 Task: Create a sub task Gather and Analyse Requirements for the task  Develop a new online tool for employee onboarding in the project AppWave , assign it to team member softage.1@softage.net and update the status of the sub task to  On Track  , set the priority of the sub task to Low
Action: Mouse moved to (49, 306)
Screenshot: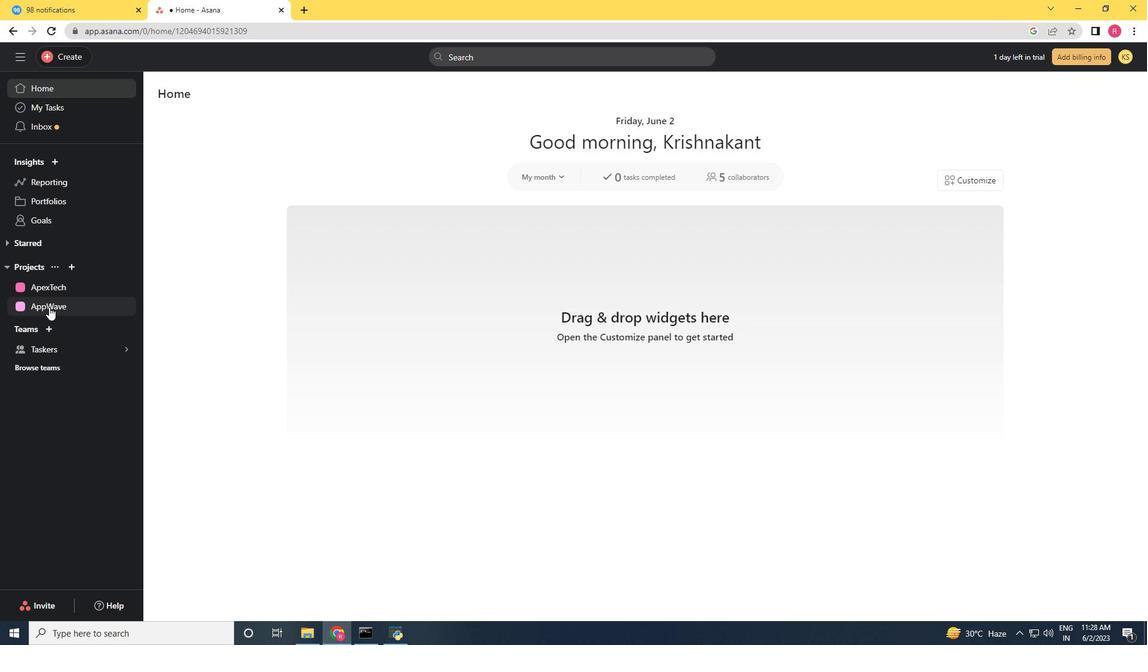 
Action: Mouse pressed left at (49, 306)
Screenshot: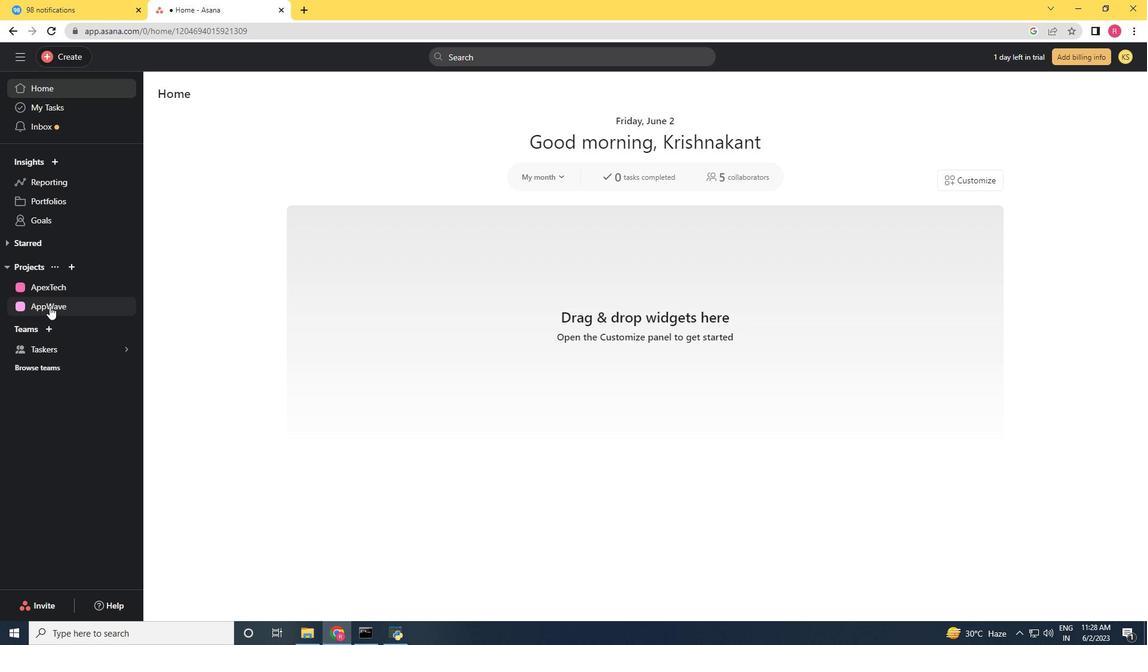 
Action: Mouse moved to (315, 417)
Screenshot: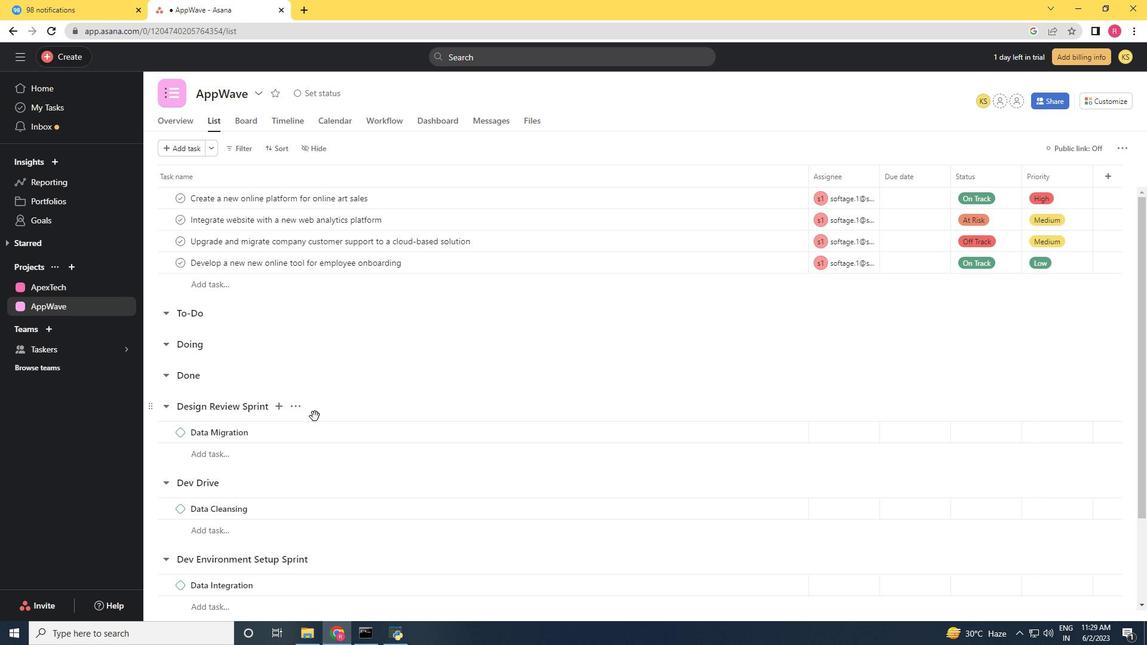 
Action: Mouse scrolled (315, 416) with delta (0, 0)
Screenshot: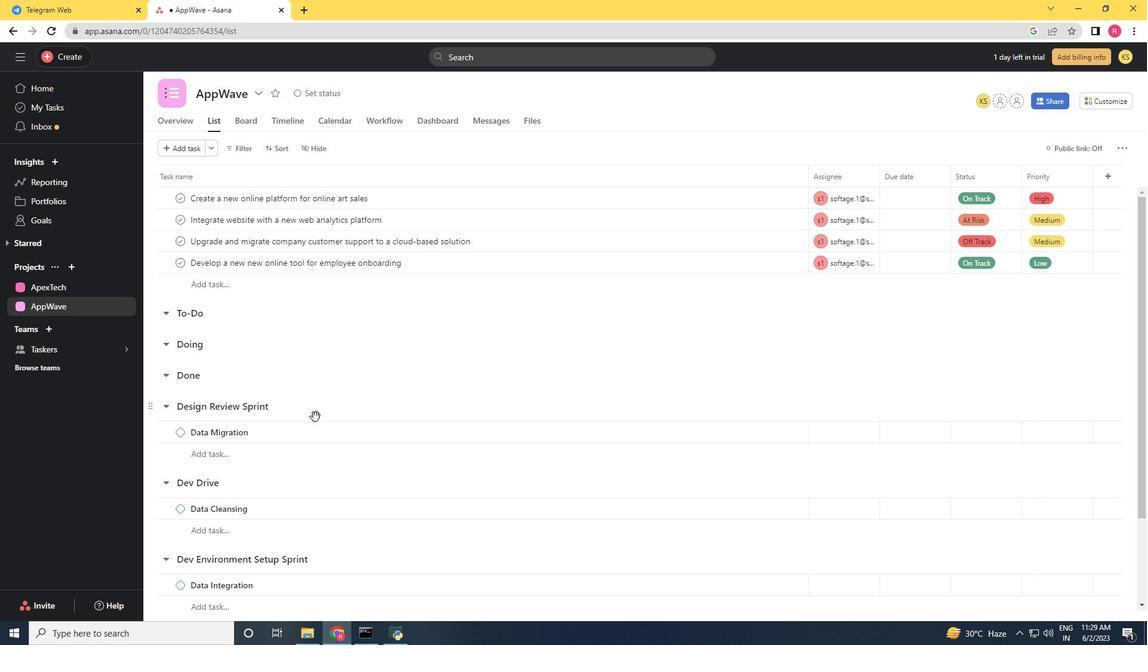 
Action: Mouse moved to (316, 417)
Screenshot: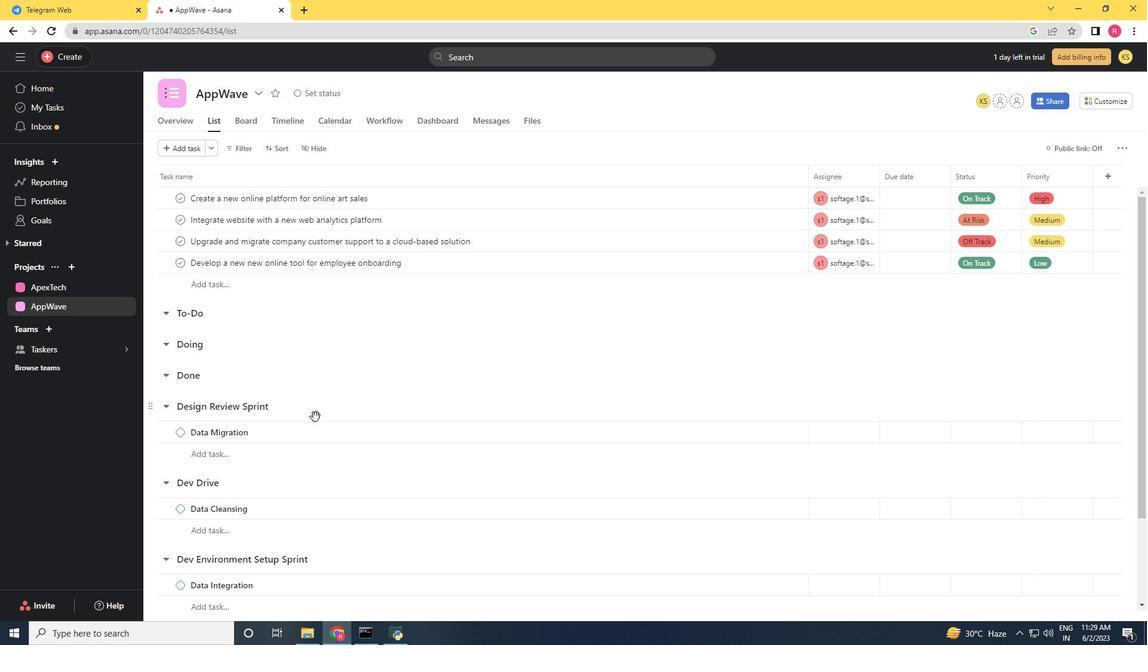 
Action: Mouse scrolled (316, 417) with delta (0, 0)
Screenshot: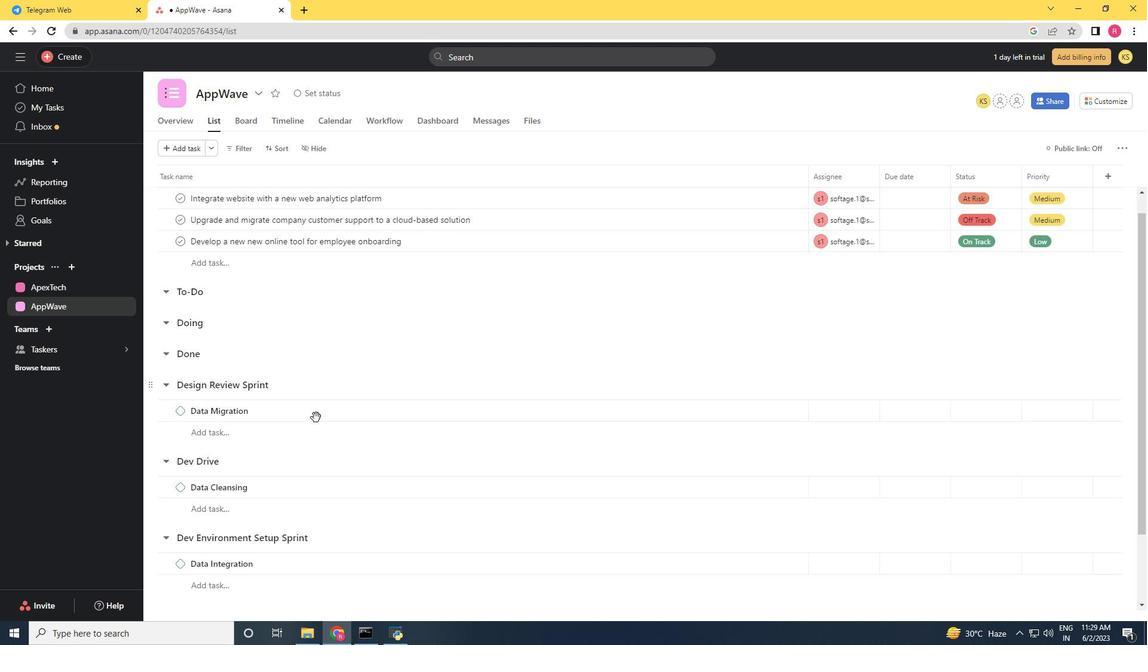 
Action: Mouse scrolled (316, 418) with delta (0, 0)
Screenshot: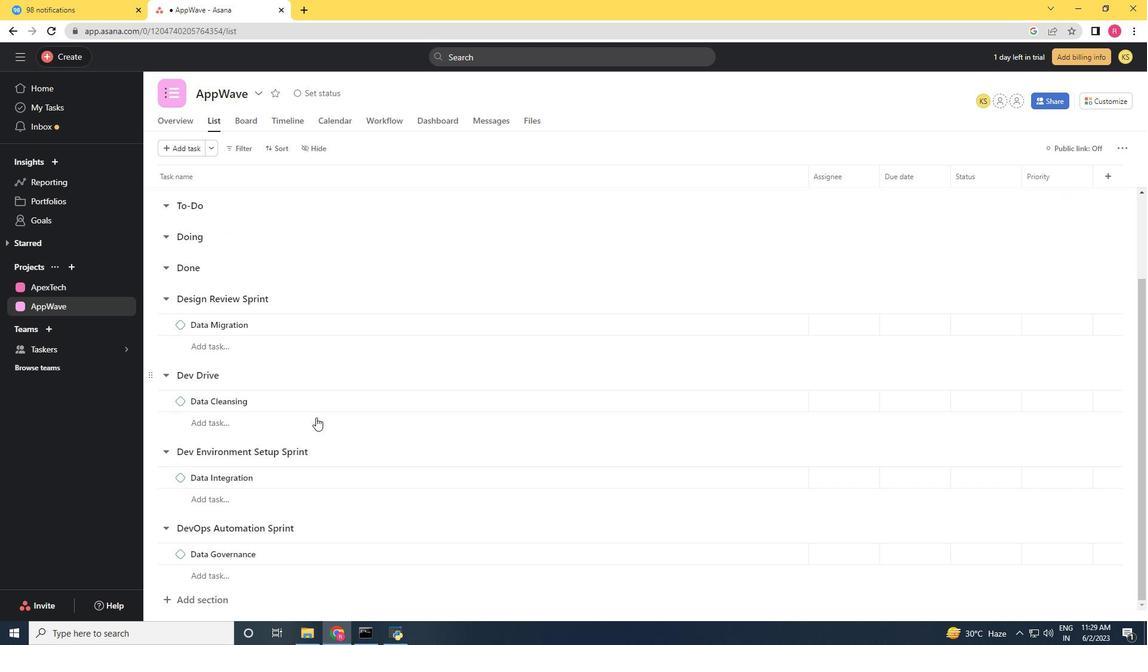 
Action: Mouse scrolled (316, 418) with delta (0, 0)
Screenshot: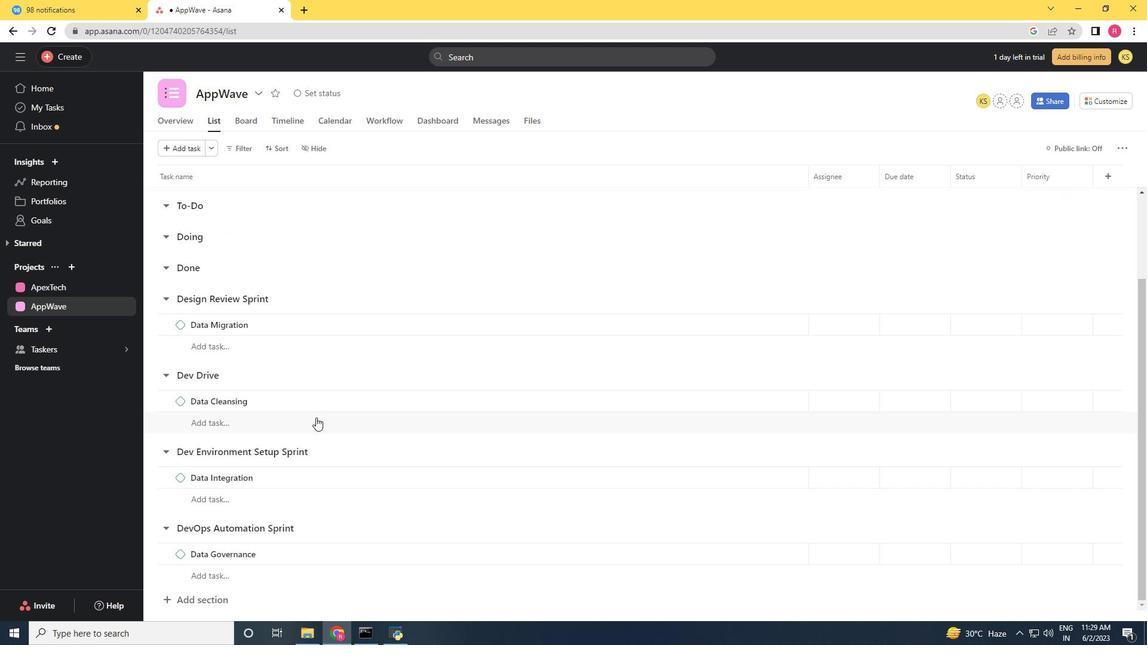 
Action: Mouse scrolled (316, 418) with delta (0, 0)
Screenshot: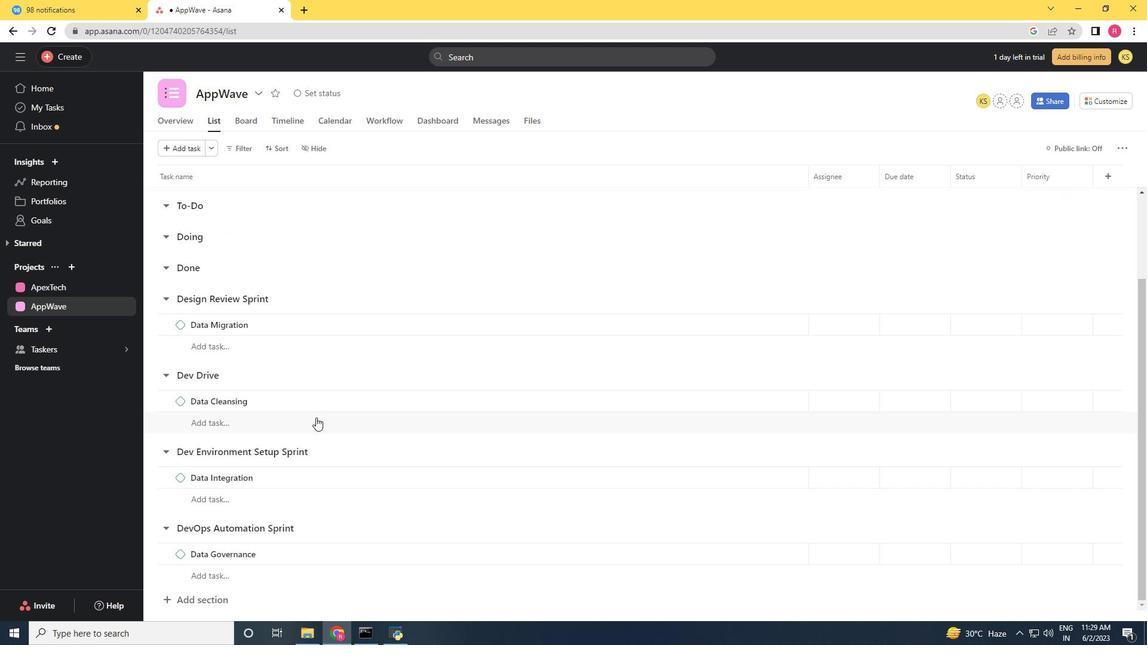 
Action: Mouse scrolled (316, 418) with delta (0, 0)
Screenshot: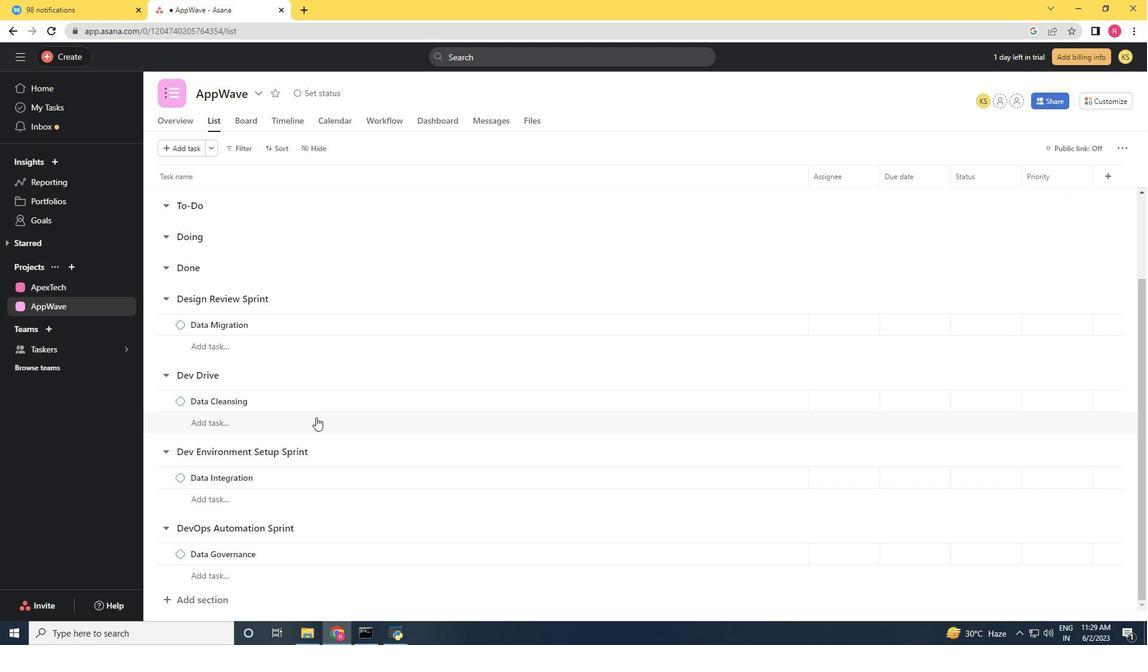 
Action: Mouse moved to (553, 266)
Screenshot: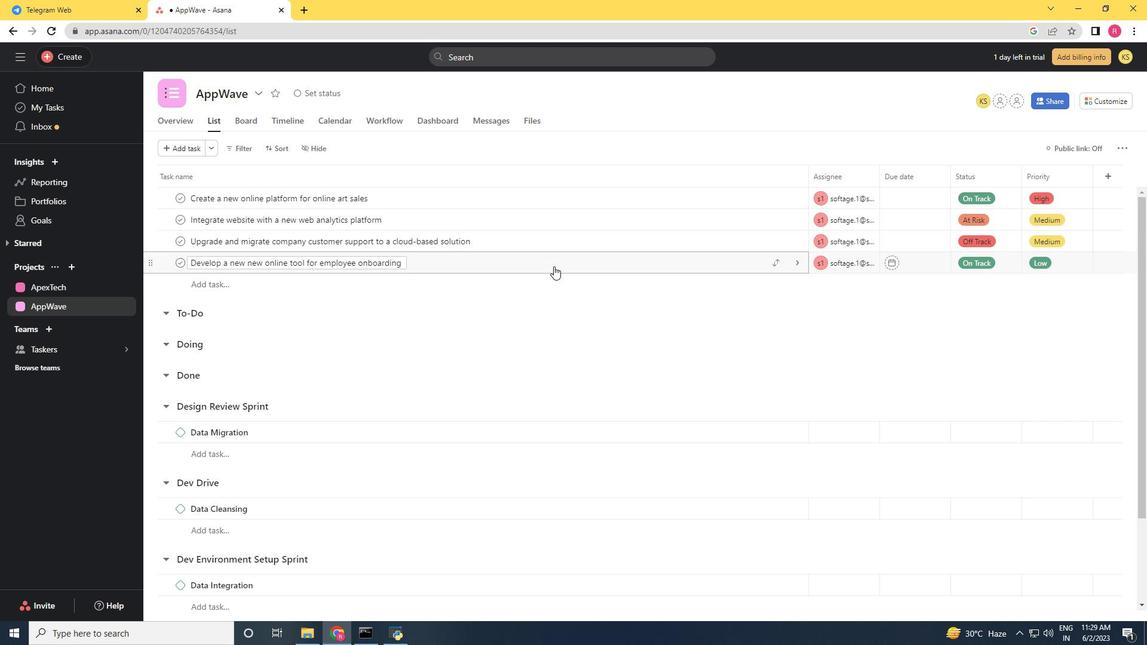 
Action: Mouse pressed left at (553, 266)
Screenshot: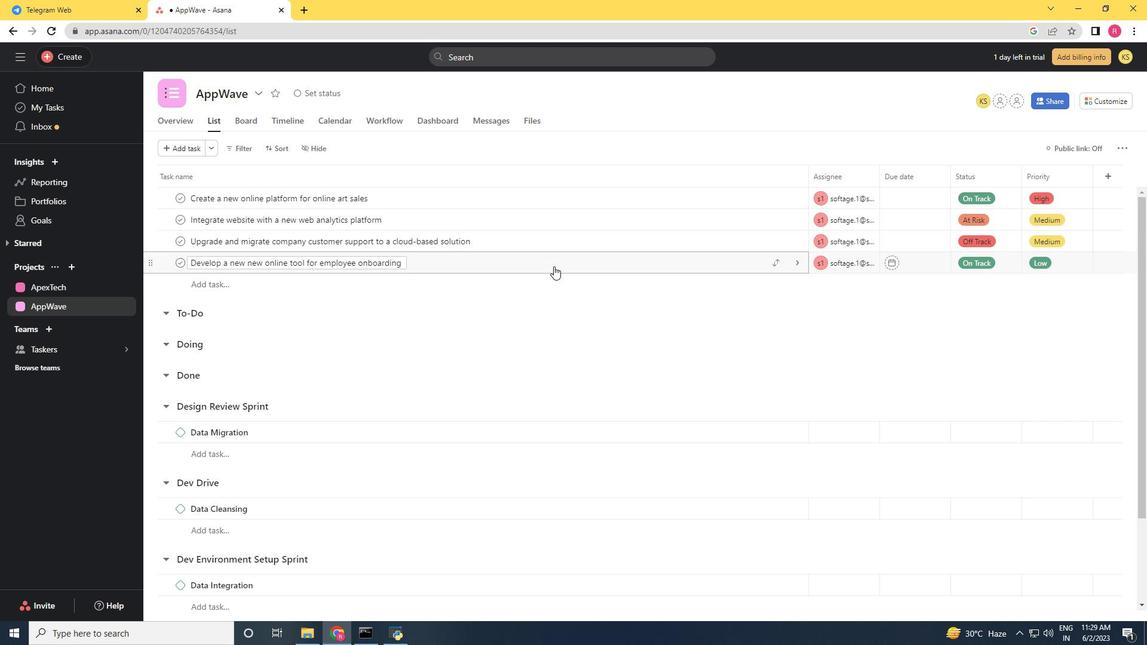 
Action: Mouse moved to (840, 370)
Screenshot: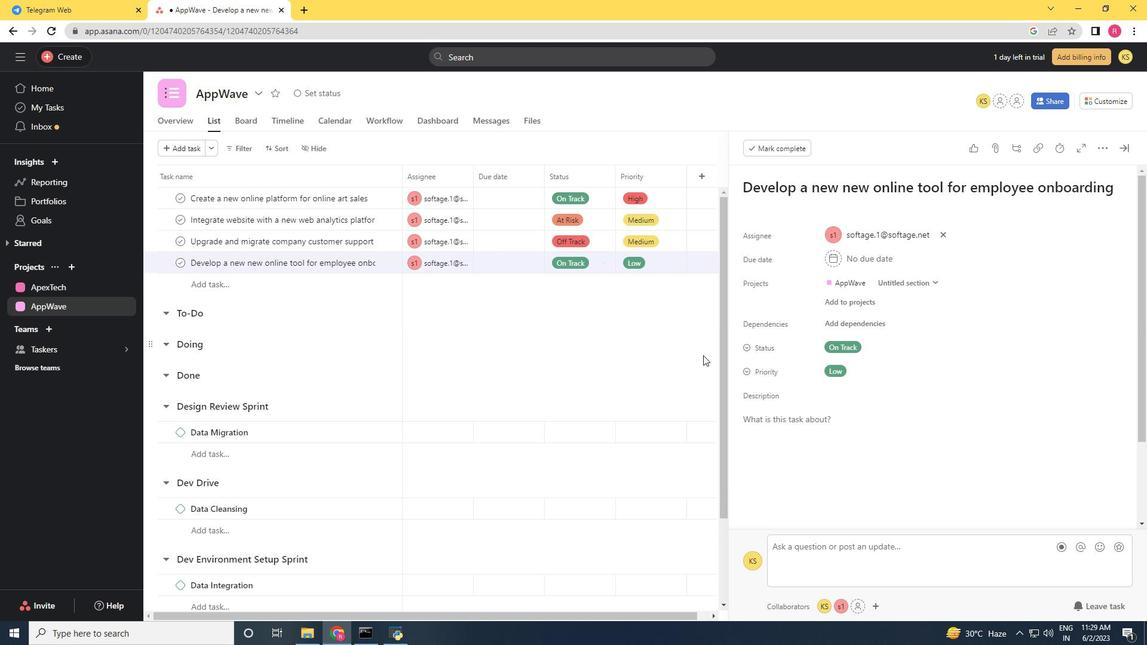 
Action: Mouse scrolled (840, 369) with delta (0, 0)
Screenshot: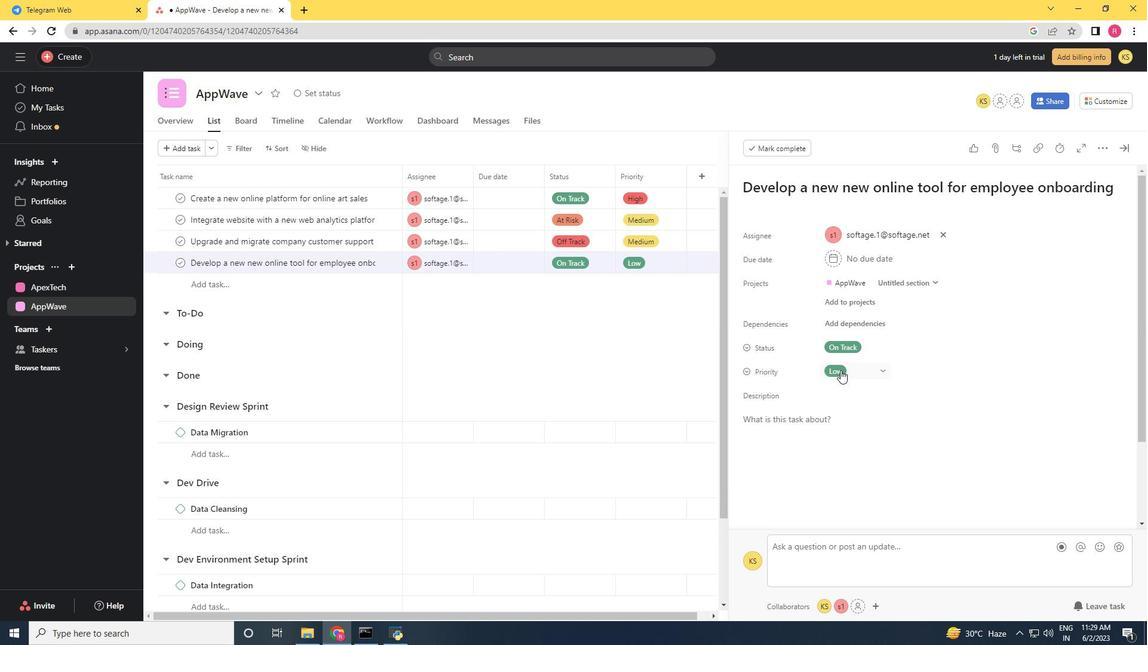 
Action: Mouse moved to (840, 370)
Screenshot: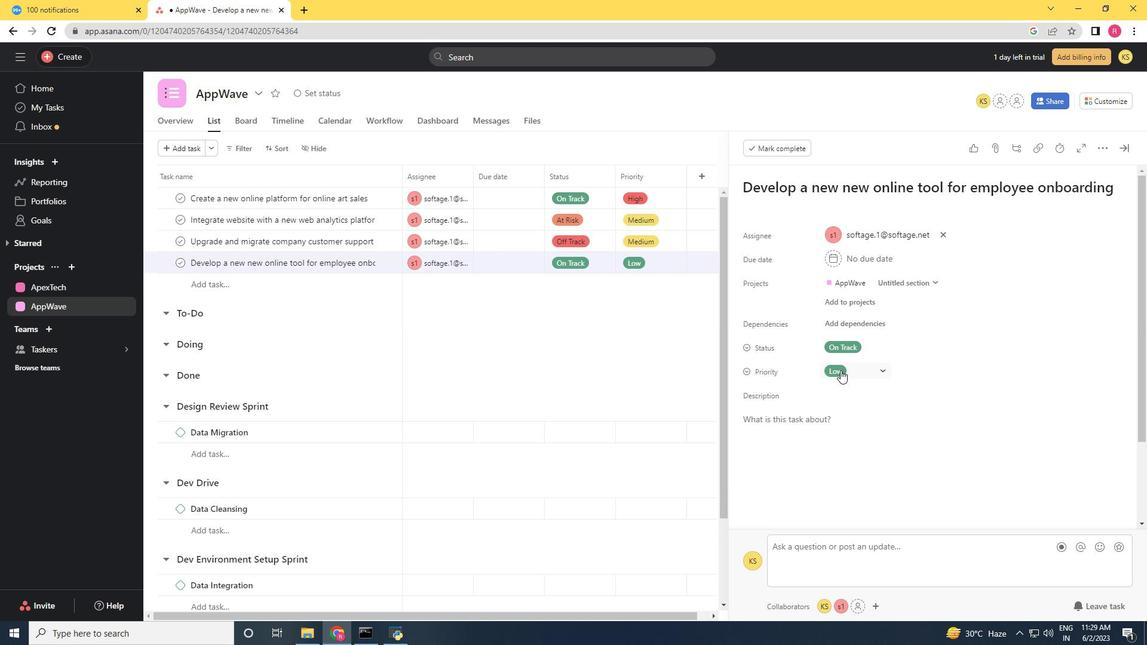 
Action: Mouse scrolled (840, 369) with delta (0, 0)
Screenshot: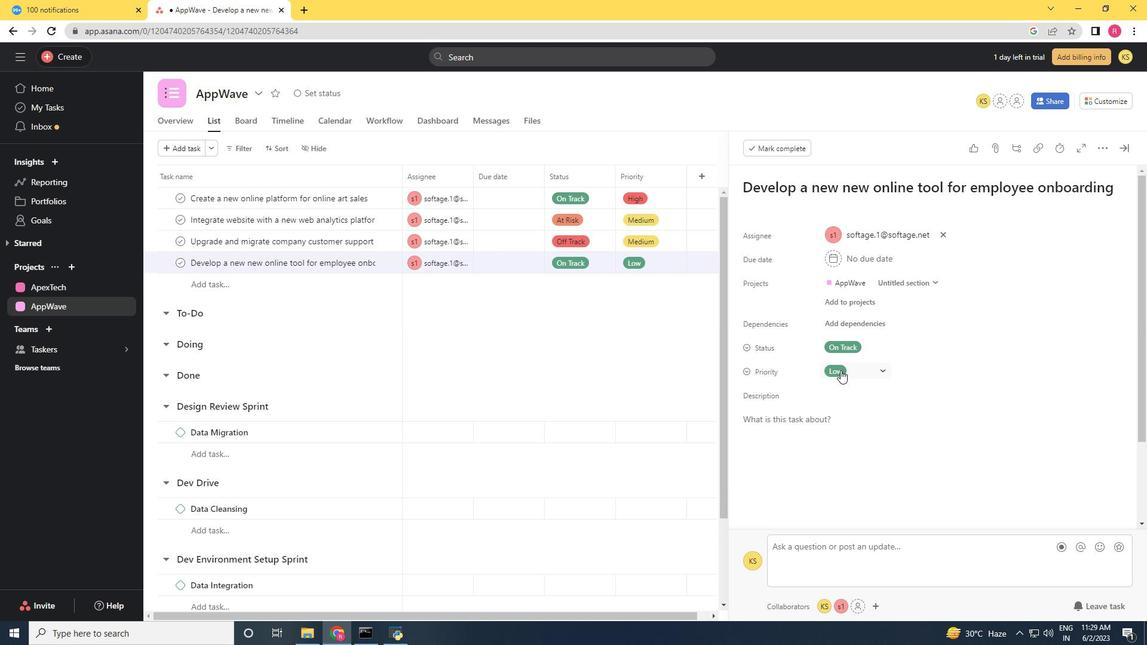 
Action: Mouse moved to (840, 371)
Screenshot: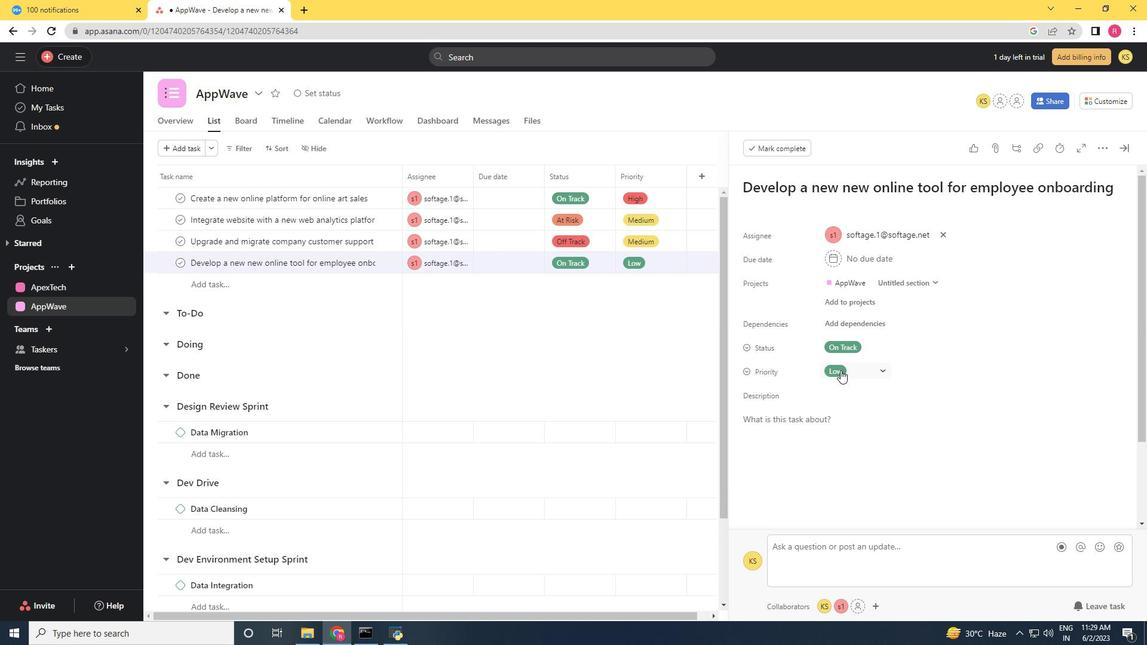 
Action: Mouse scrolled (840, 370) with delta (0, 0)
Screenshot: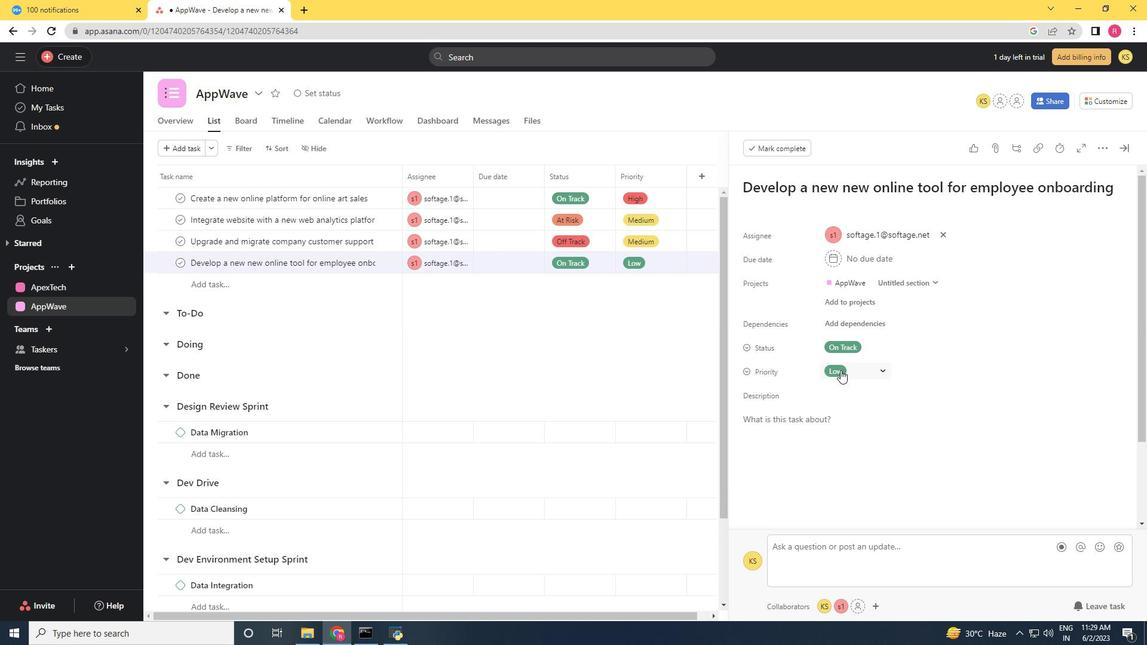 
Action: Mouse moved to (840, 371)
Screenshot: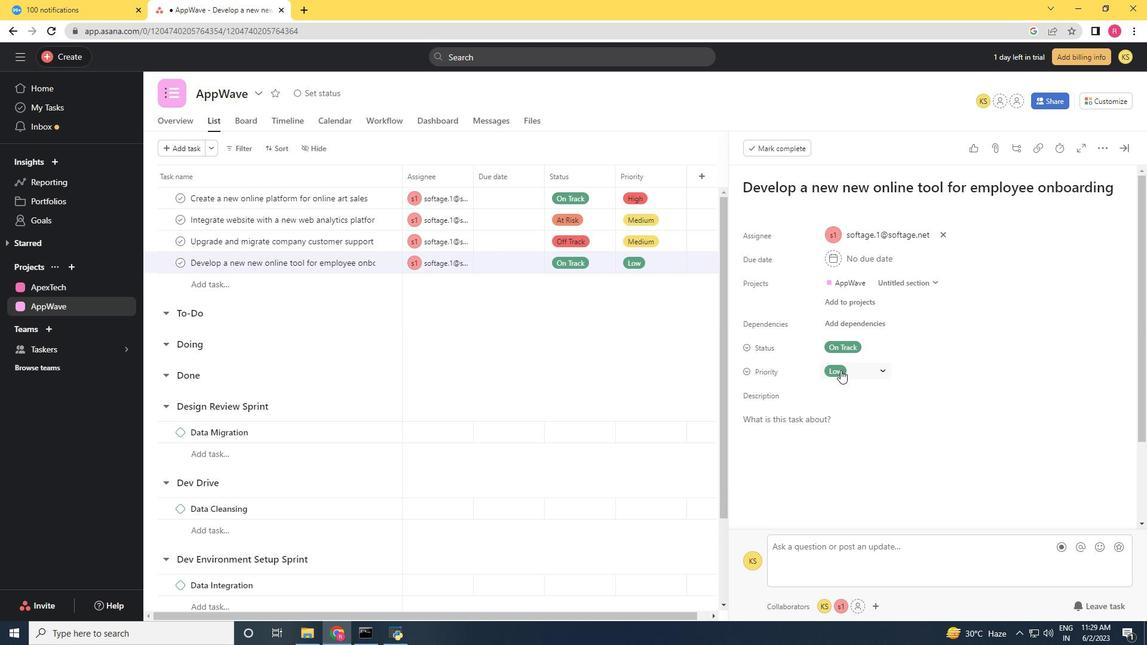 
Action: Mouse scrolled (840, 371) with delta (0, 0)
Screenshot: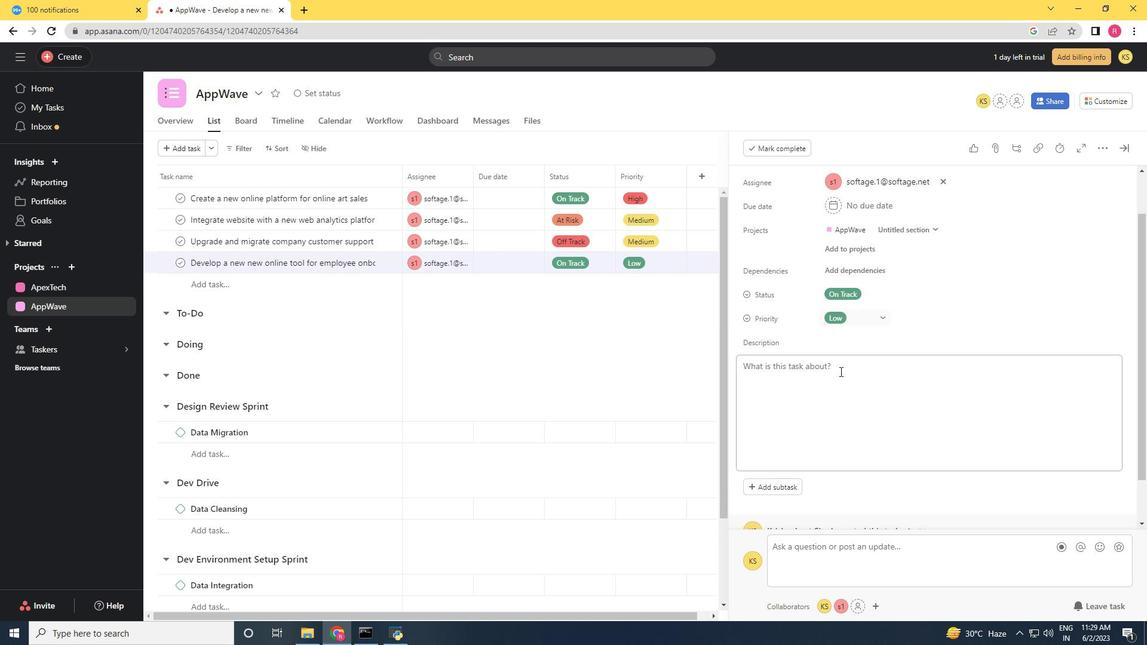 
Action: Mouse moved to (767, 430)
Screenshot: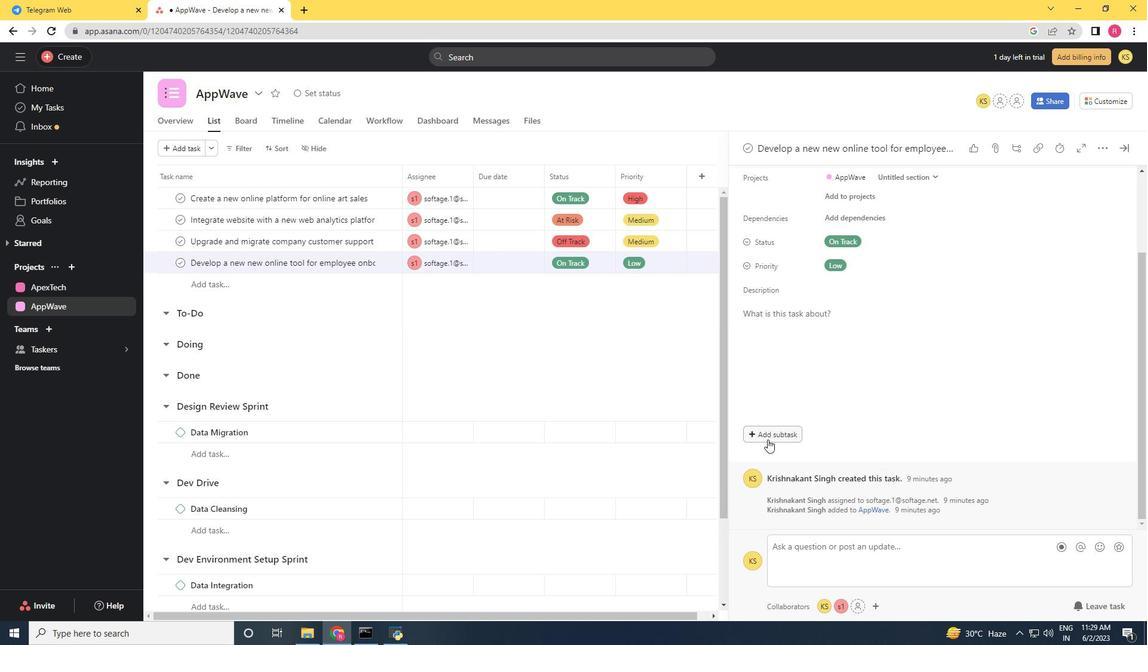 
Action: Mouse pressed left at (767, 430)
Screenshot: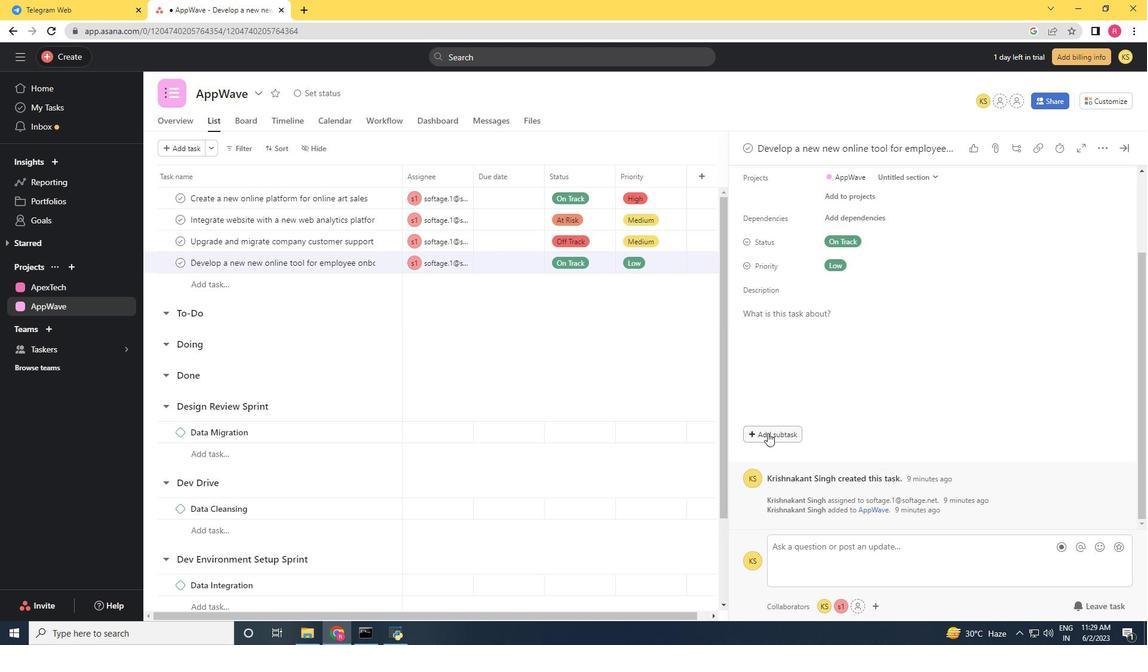 
Action: Mouse moved to (478, 332)
Screenshot: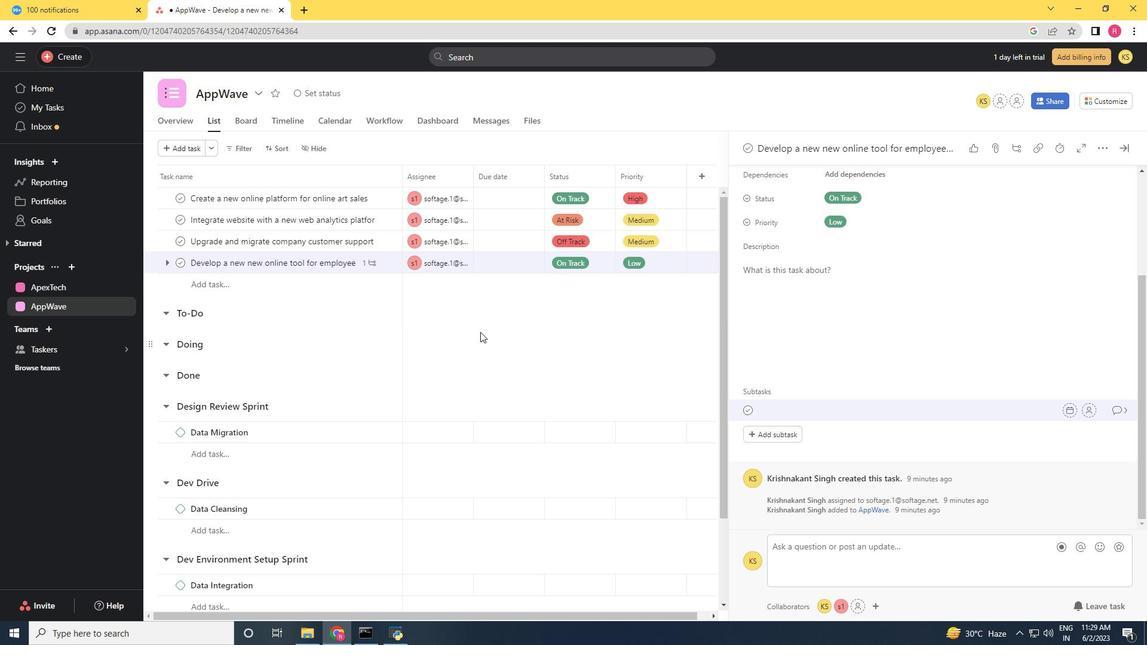 
Action: Key pressed <Key.shift>
Screenshot: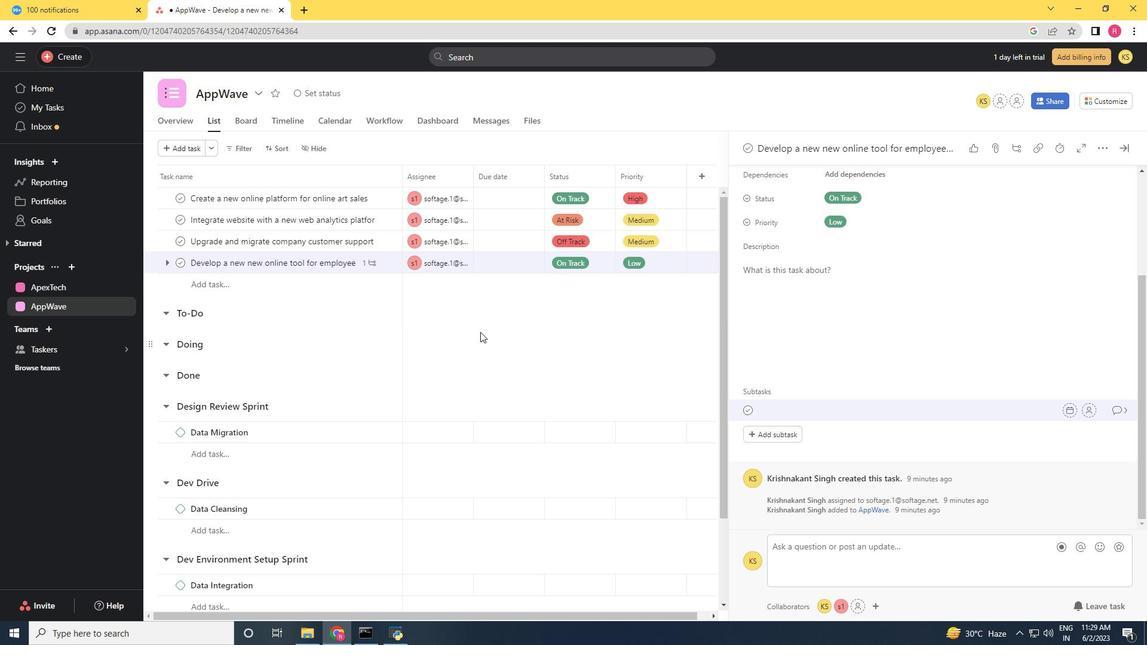 
Action: Mouse moved to (470, 337)
Screenshot: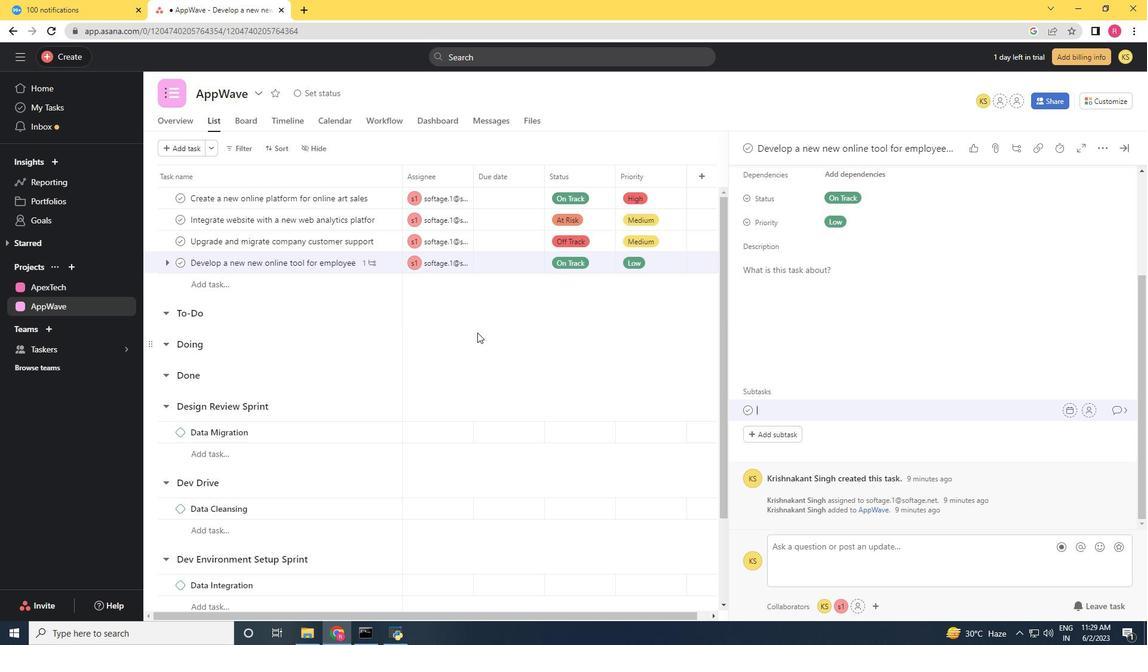 
Action: Key pressed Gather<Key.space>and<Key.space>analyse<Key.space><Key.shift>Requiren<Key.backspace>ments
Screenshot: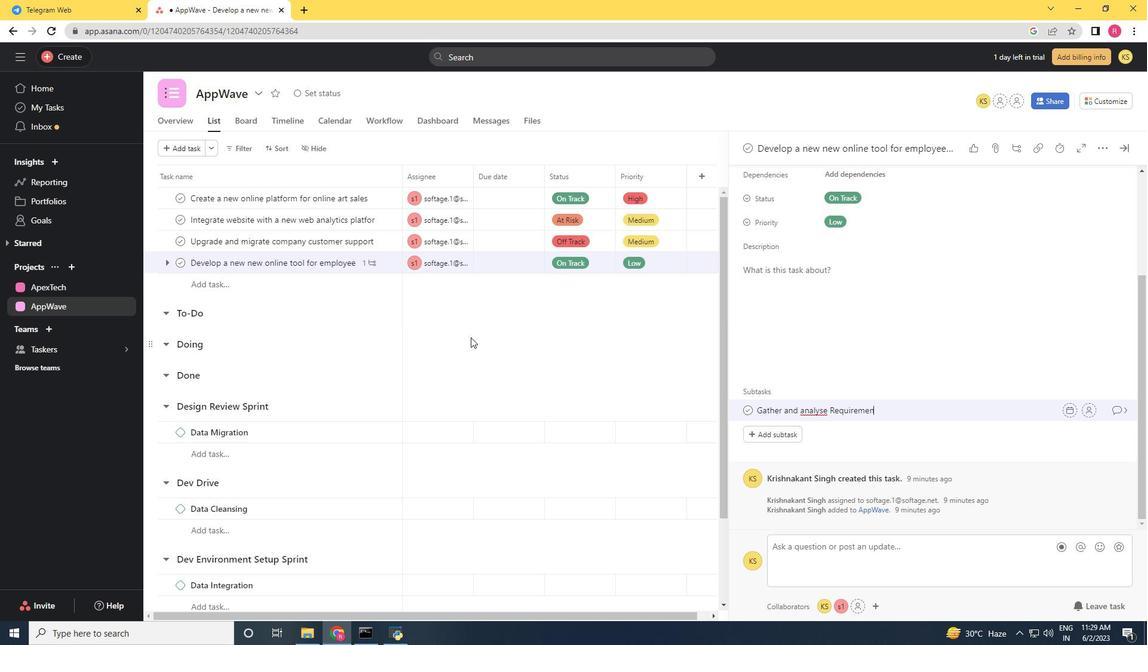 
Action: Mouse moved to (446, 333)
Screenshot: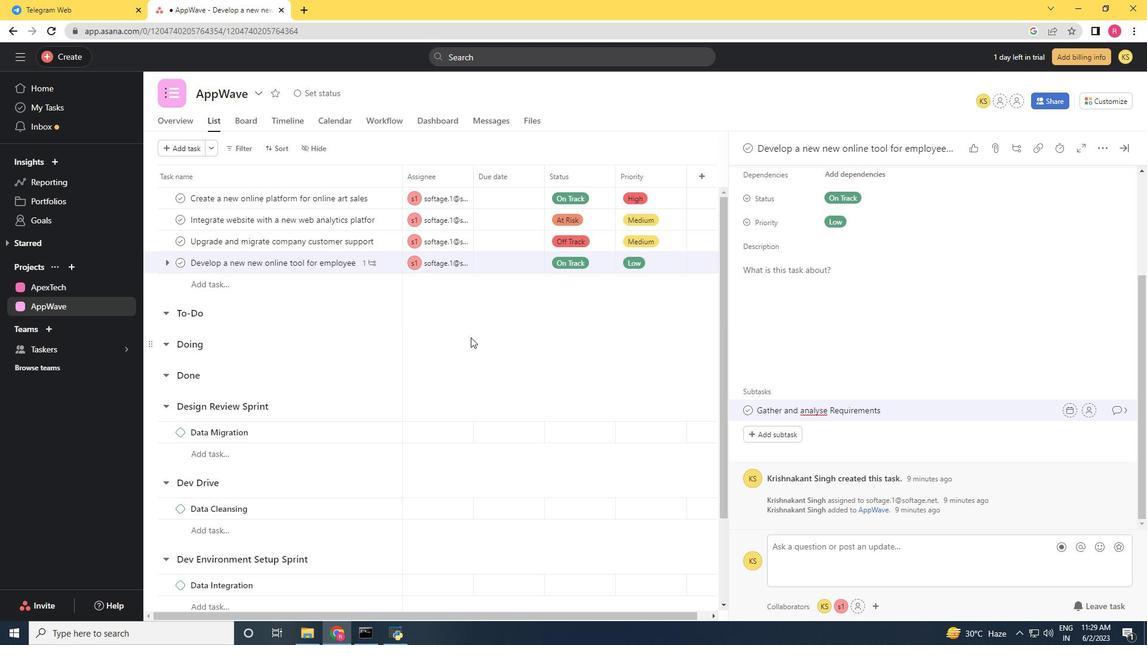 
Action: Mouse scrolled (446, 334) with delta (0, 0)
Screenshot: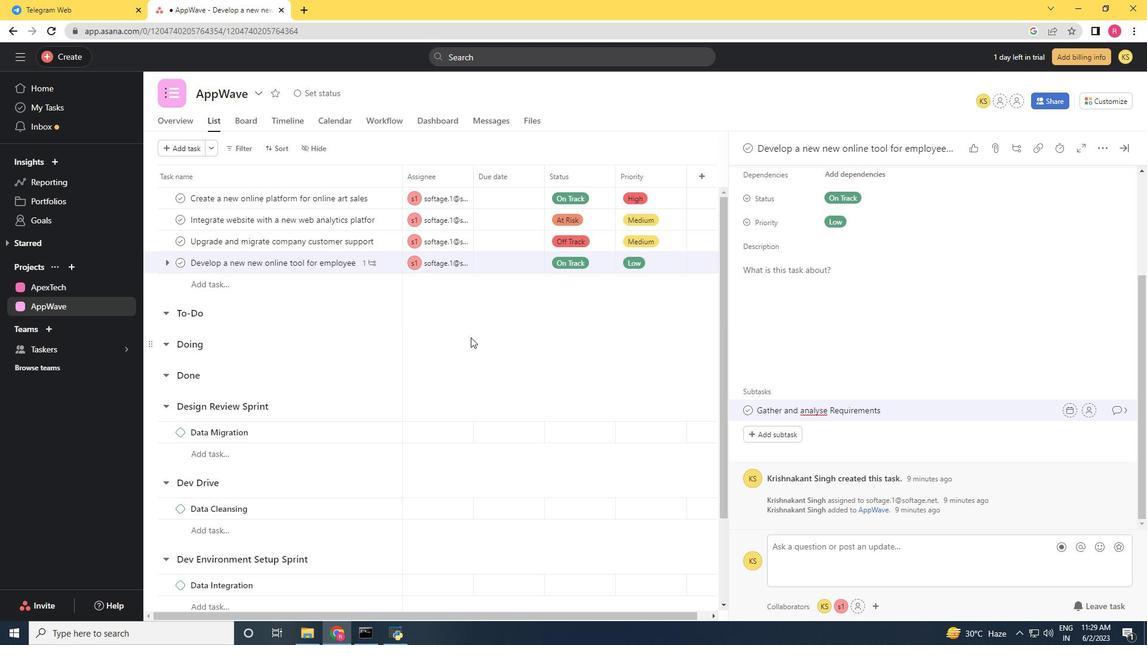 
Action: Mouse moved to (1084, 408)
Screenshot: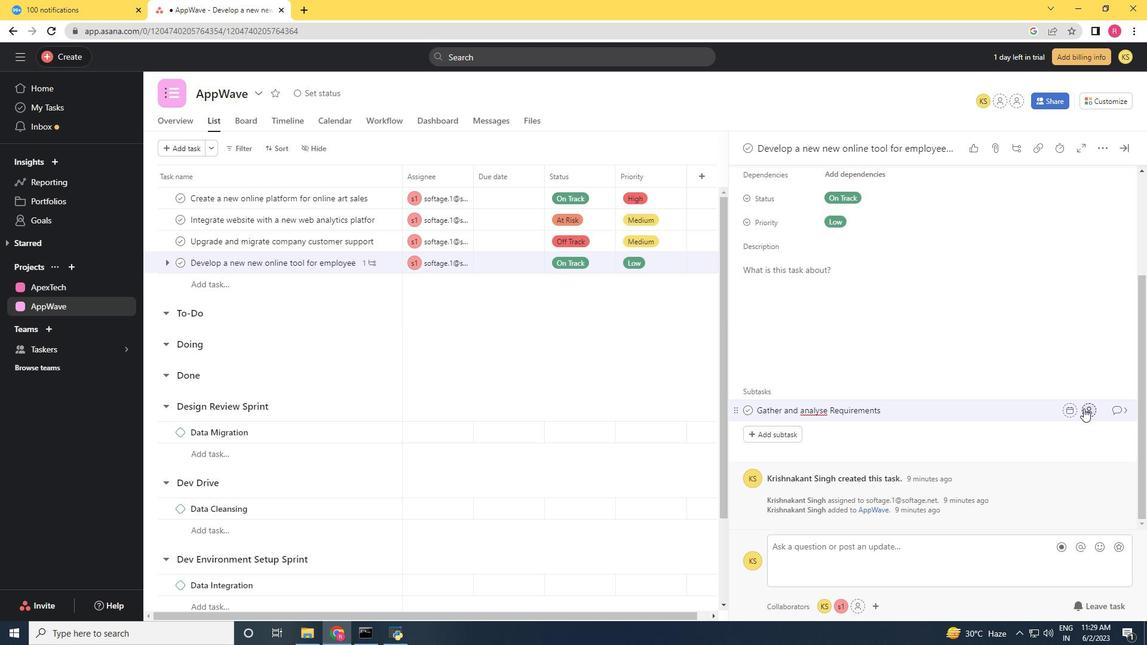 
Action: Mouse pressed left at (1084, 408)
Screenshot: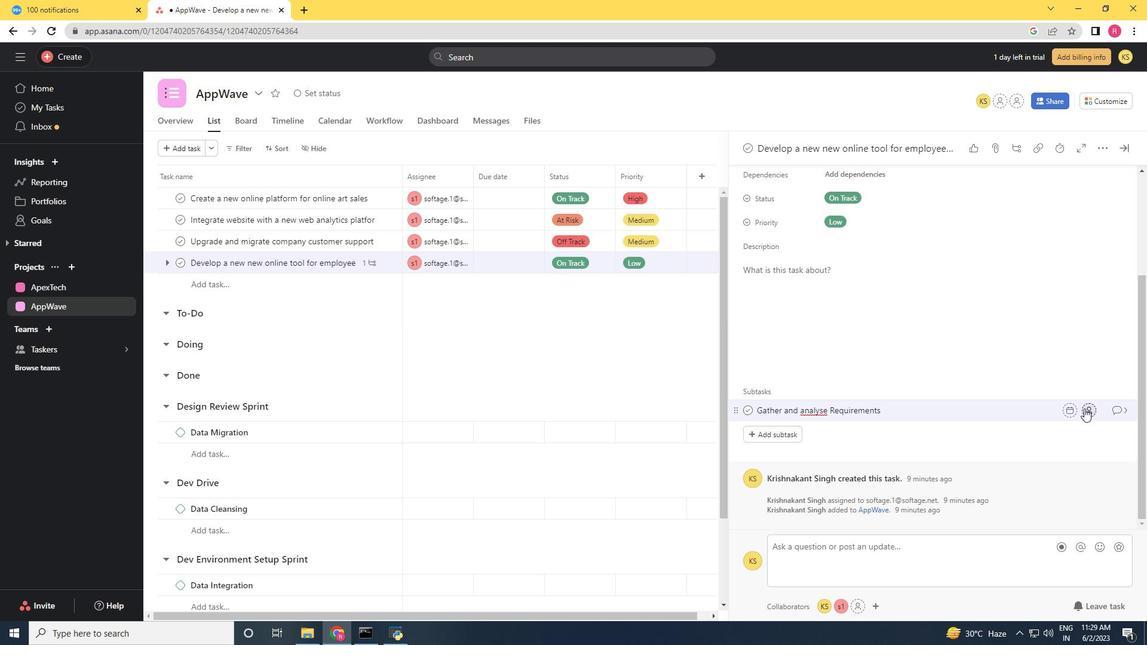 
Action: Mouse moved to (812, 359)
Screenshot: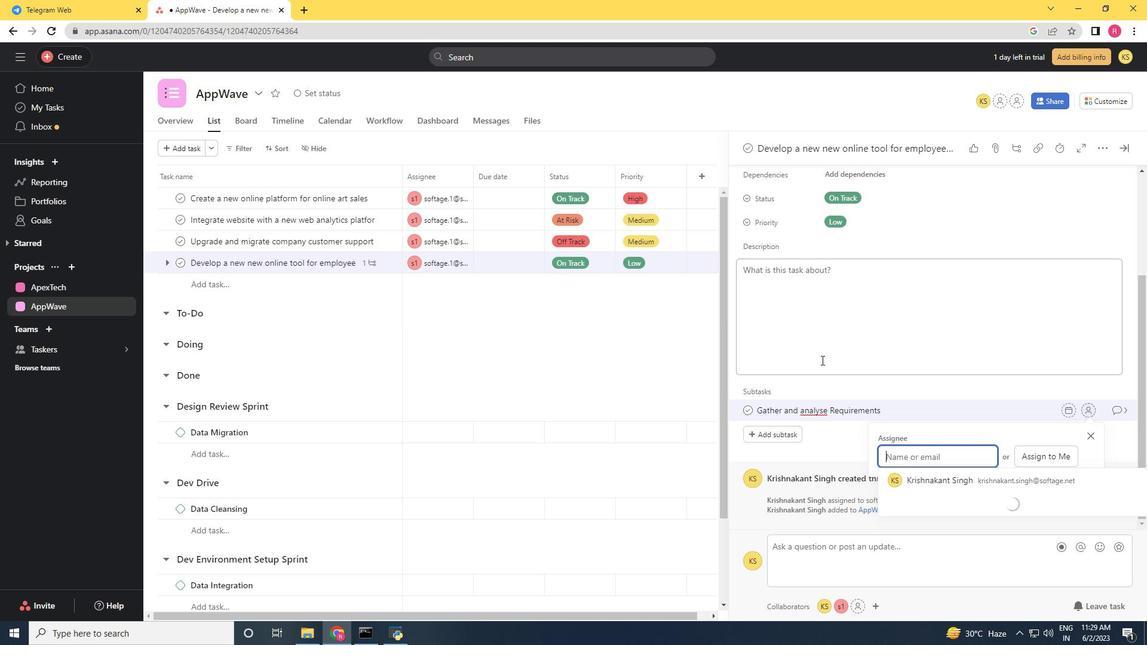 
Action: Key pressed softage.1<Key.shift>@softage.net
Screenshot: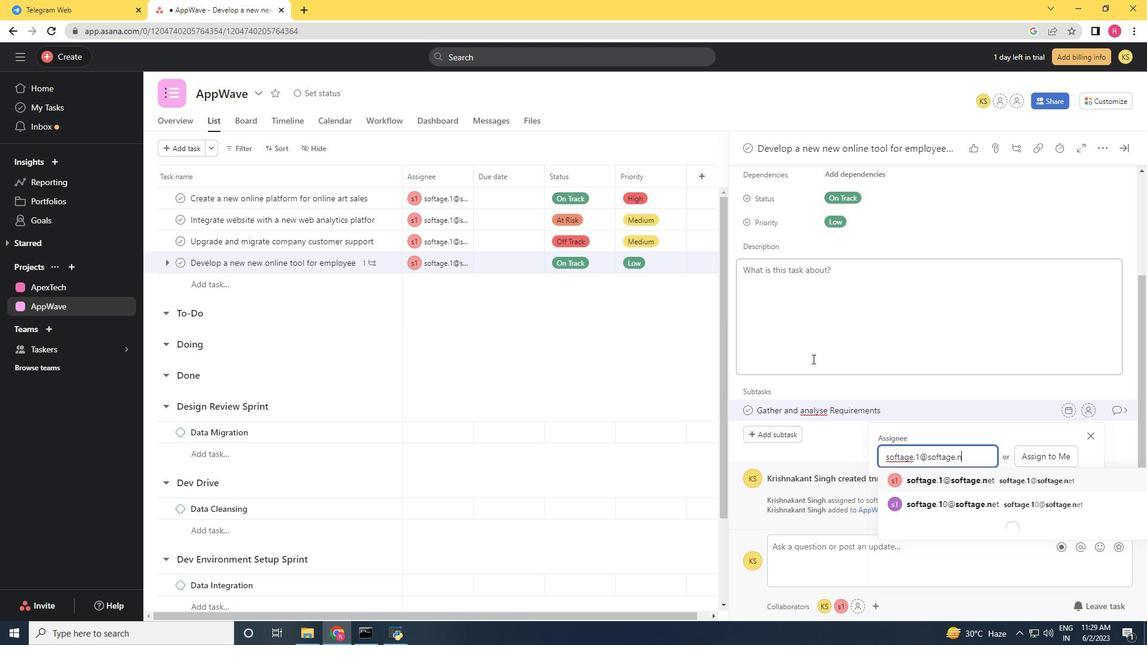 
Action: Mouse moved to (903, 477)
Screenshot: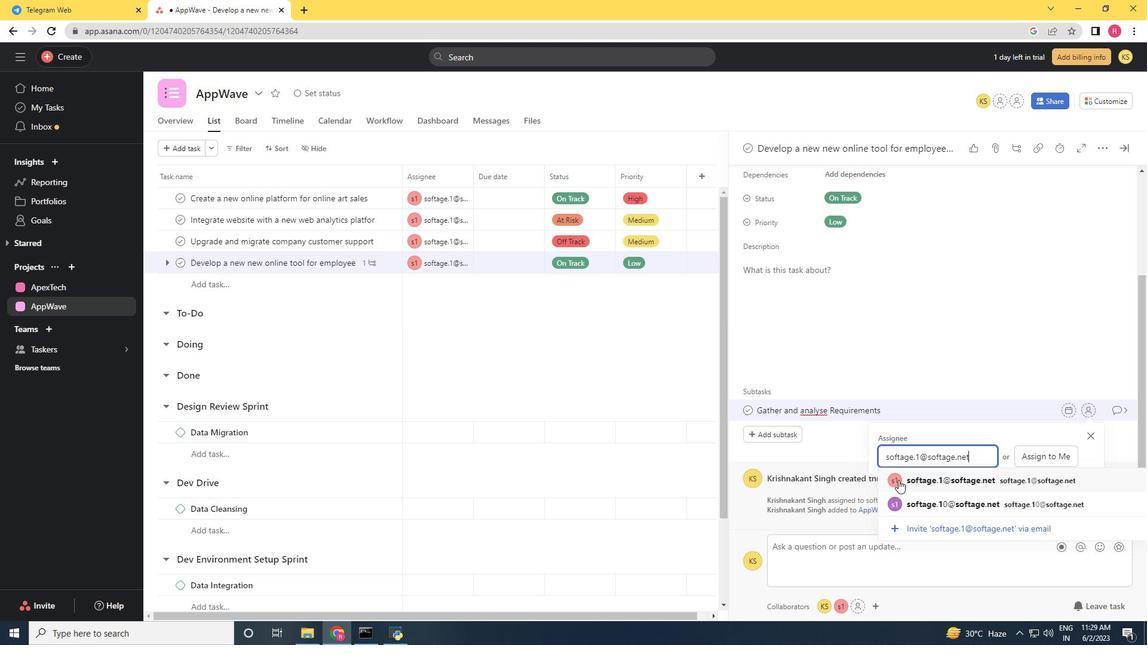 
Action: Mouse pressed left at (903, 477)
Screenshot: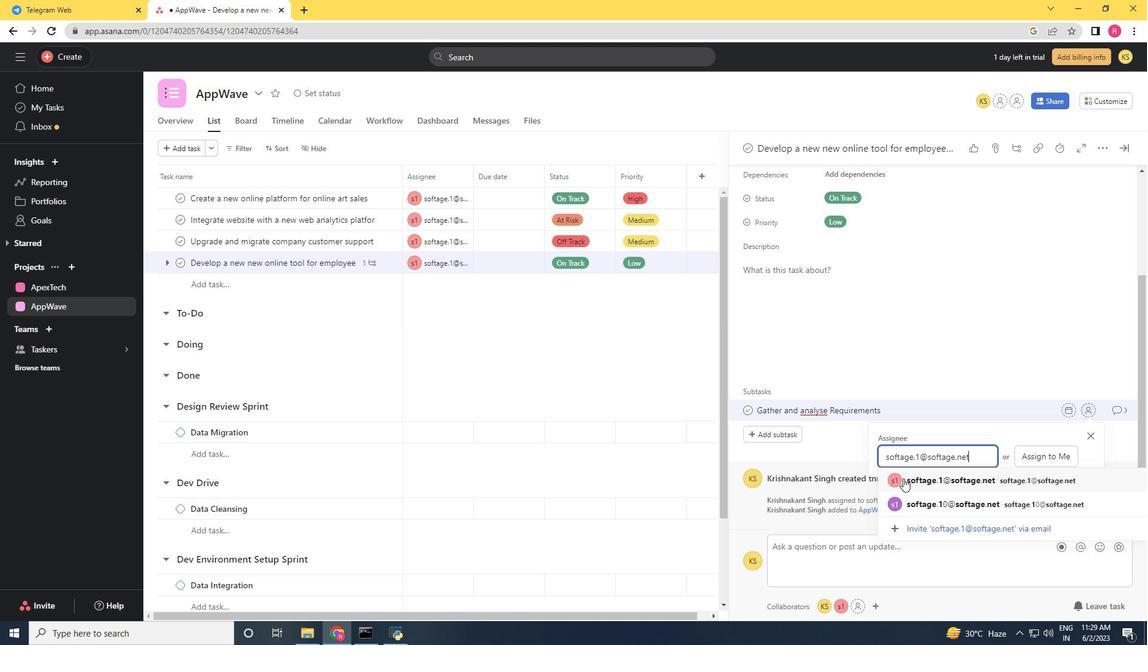 
Action: Mouse moved to (1119, 415)
Screenshot: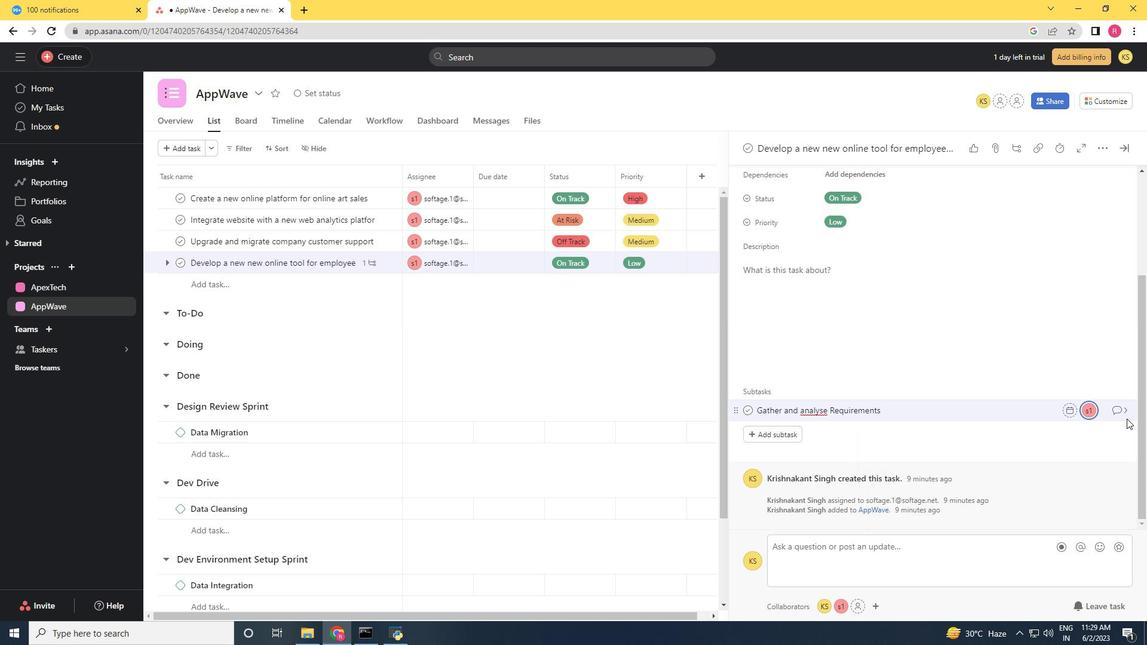 
Action: Mouse pressed left at (1119, 415)
Screenshot: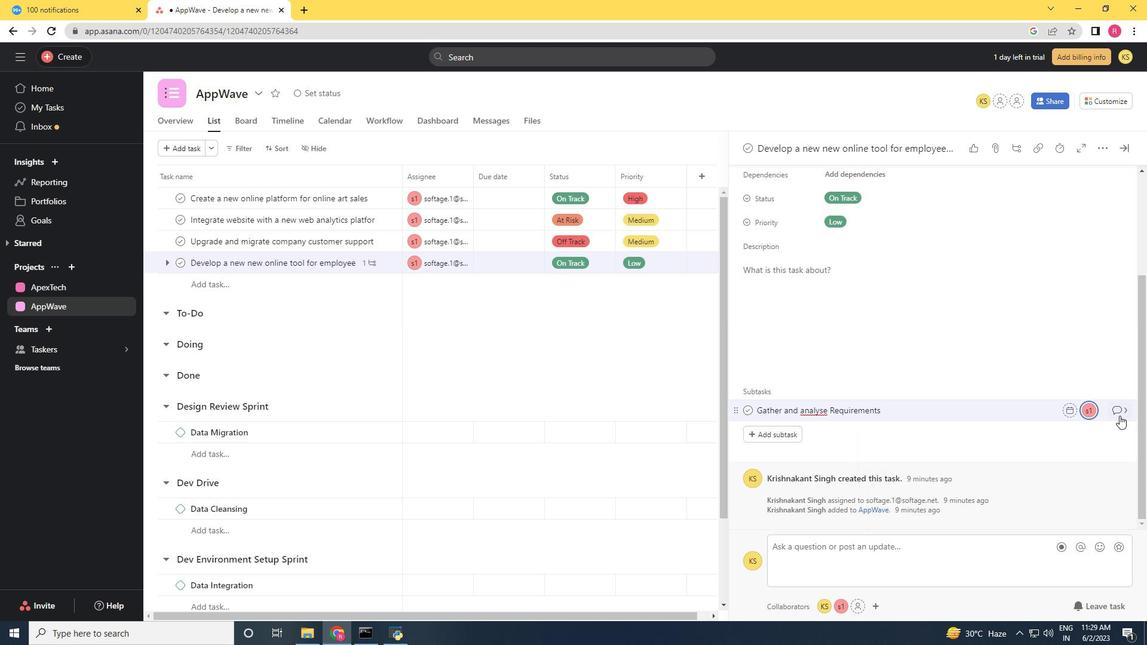 
Action: Mouse moved to (787, 313)
Screenshot: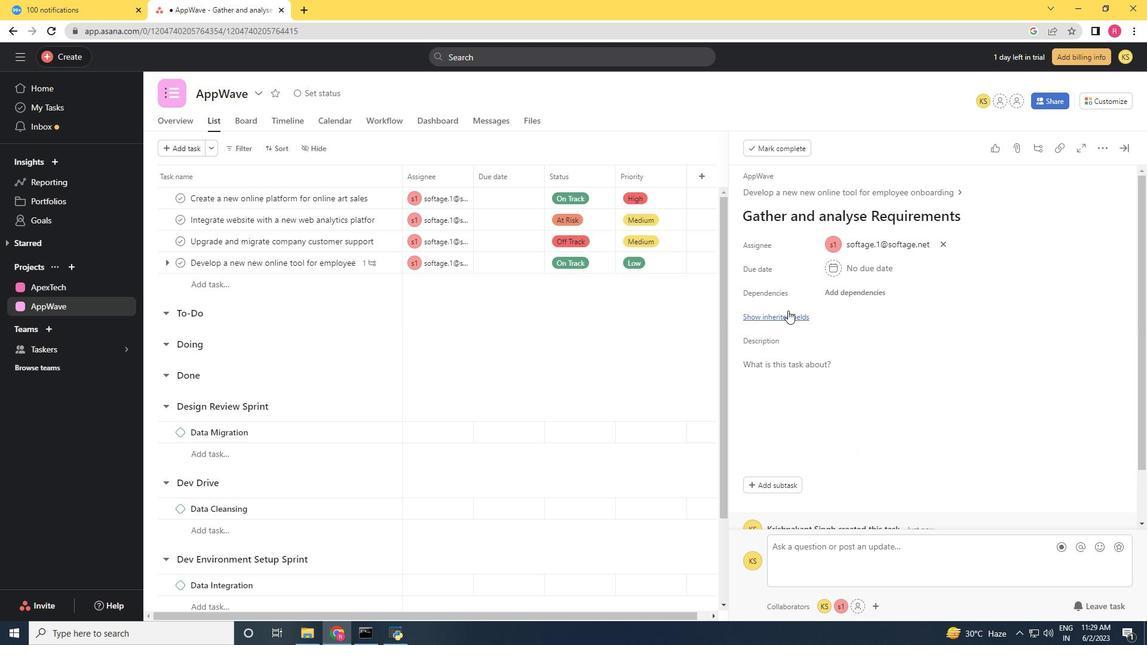 
Action: Mouse pressed left at (787, 313)
Screenshot: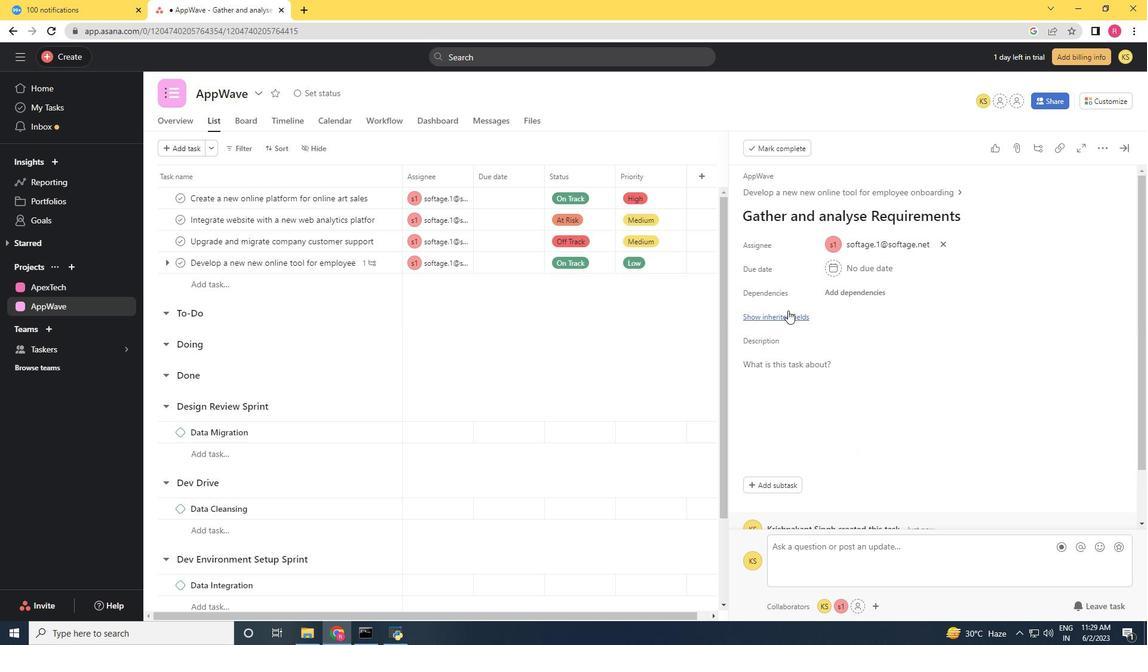 
Action: Mouse moved to (865, 338)
Screenshot: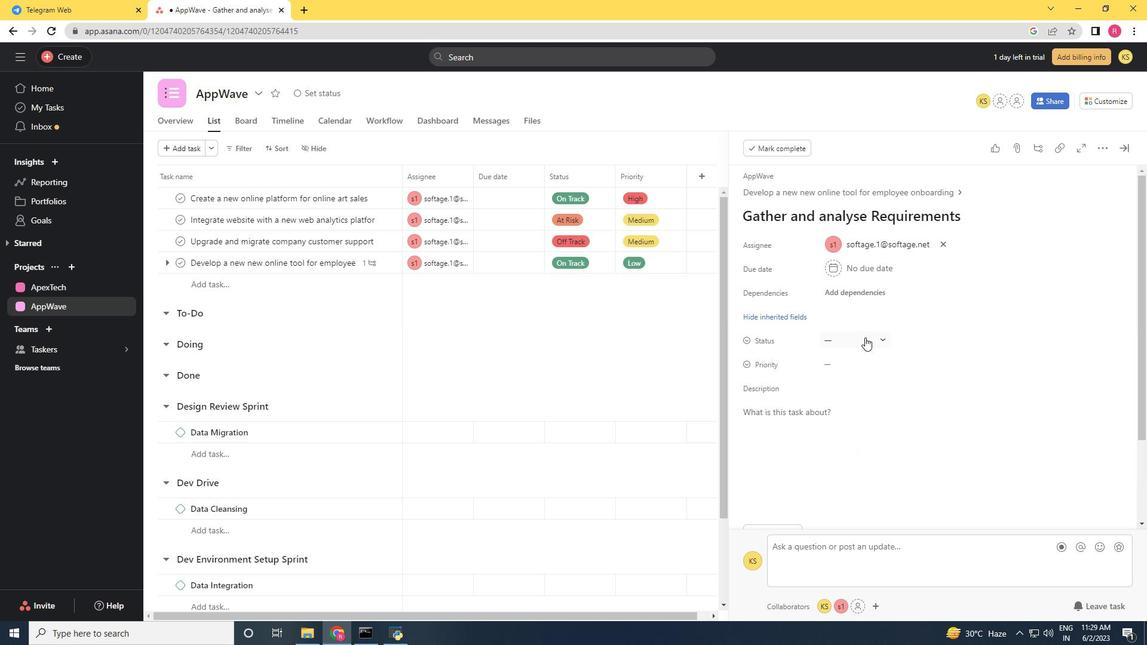 
Action: Mouse pressed left at (865, 338)
Screenshot: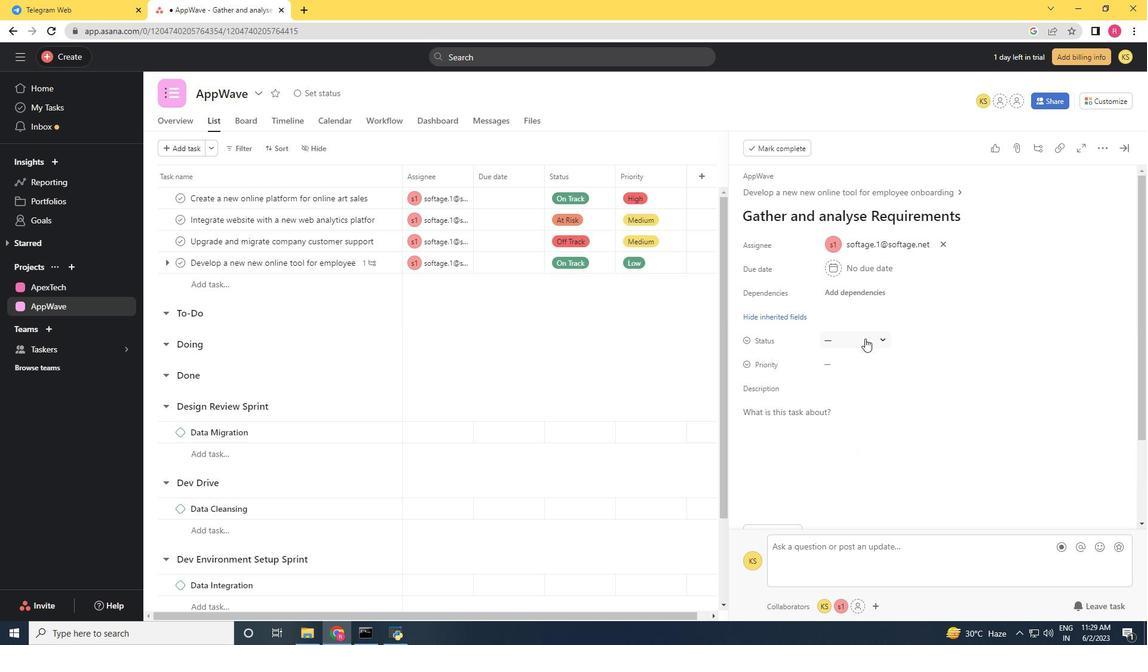 
Action: Mouse moved to (865, 387)
Screenshot: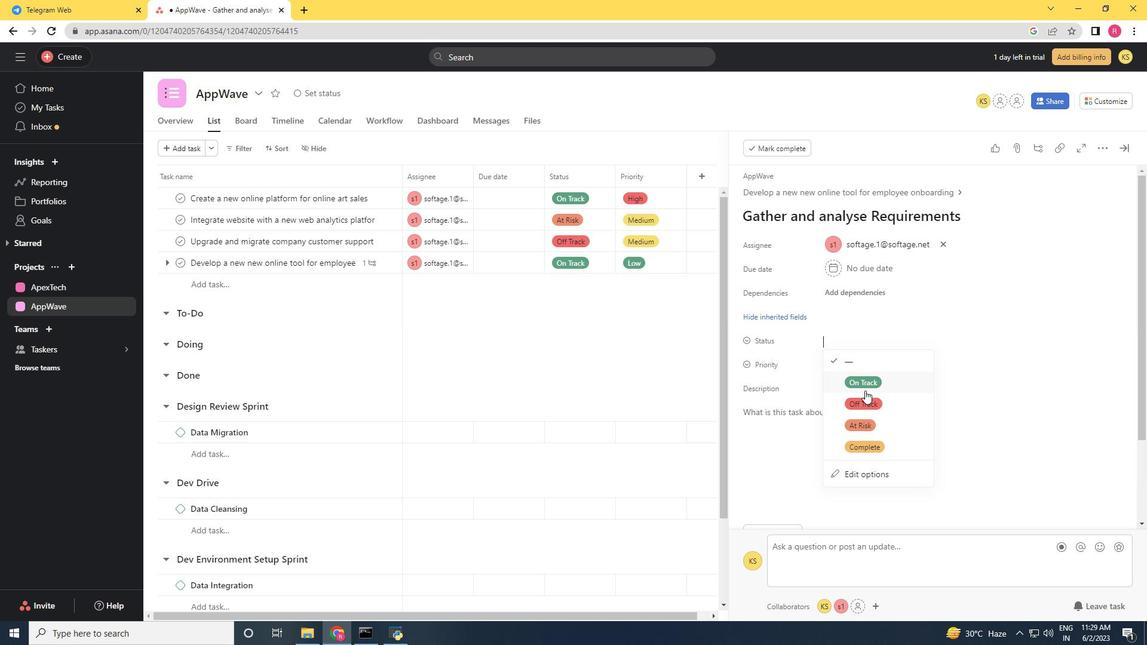 
Action: Mouse pressed left at (865, 387)
Screenshot: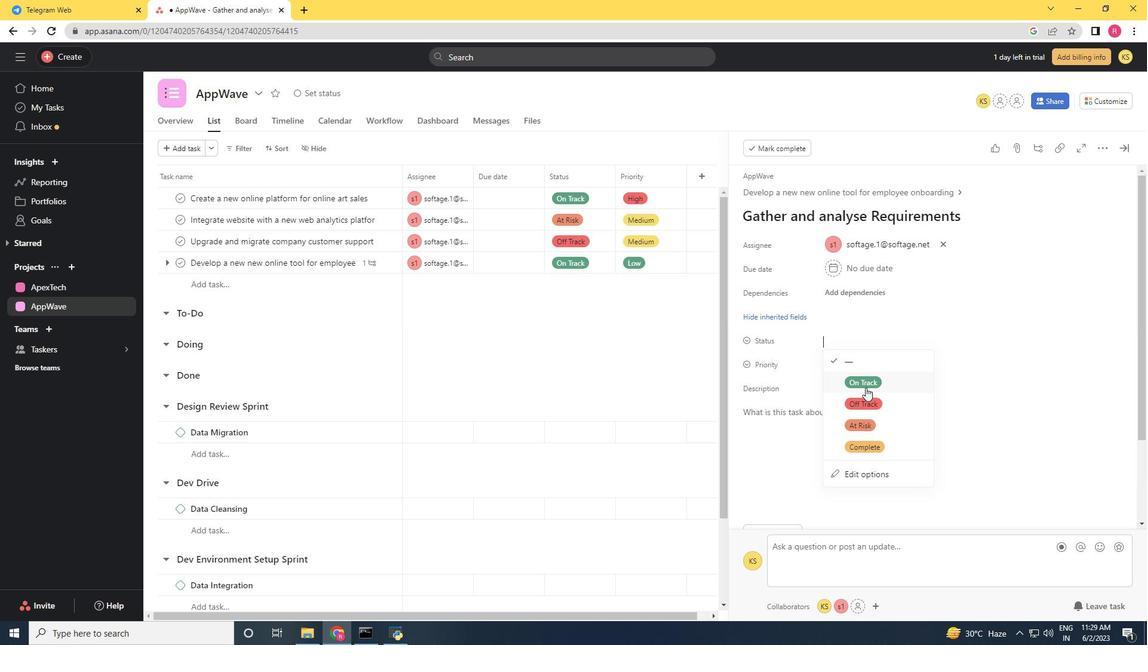 
Action: Mouse moved to (829, 362)
Screenshot: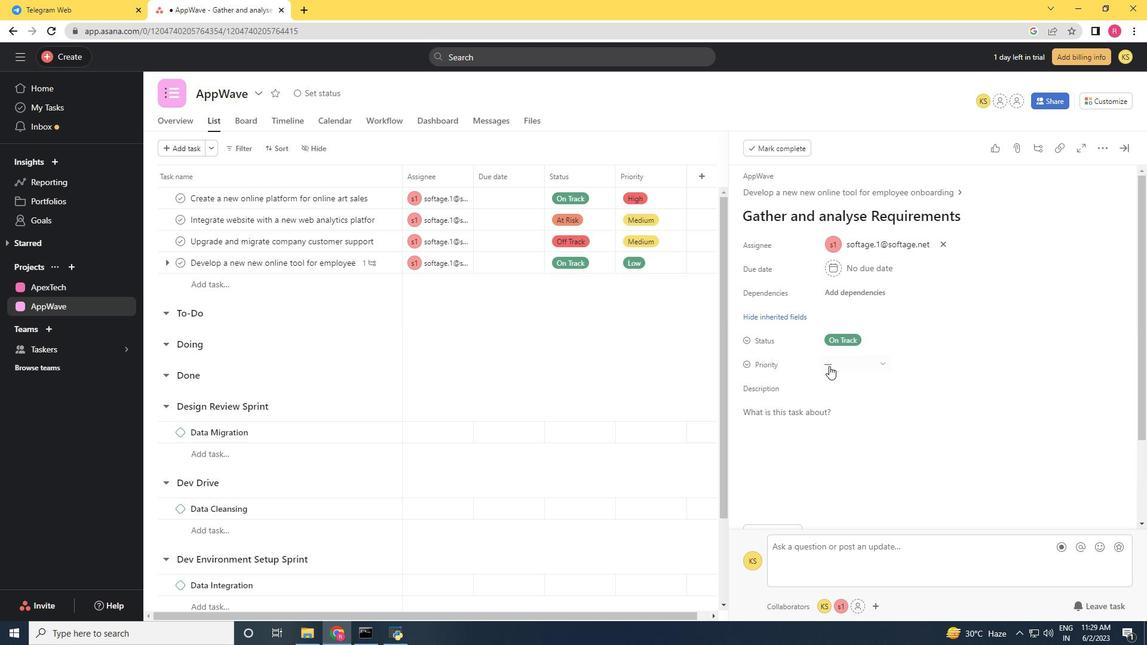 
Action: Mouse pressed left at (829, 362)
Screenshot: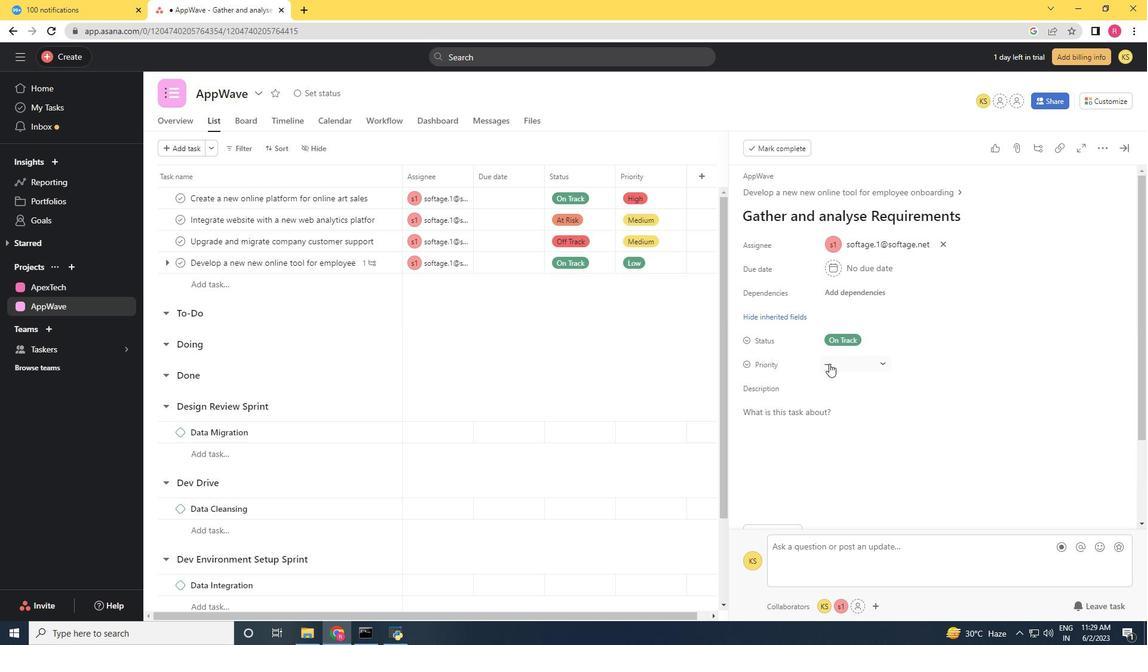 
Action: Mouse moved to (851, 445)
Screenshot: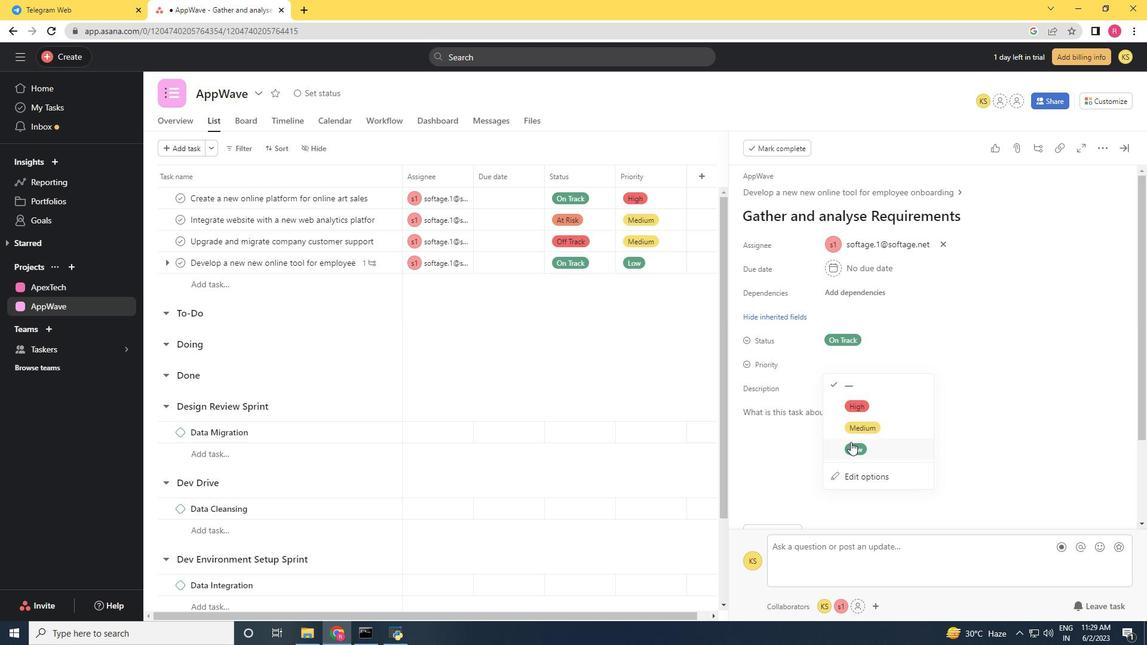 
Action: Mouse pressed left at (851, 445)
Screenshot: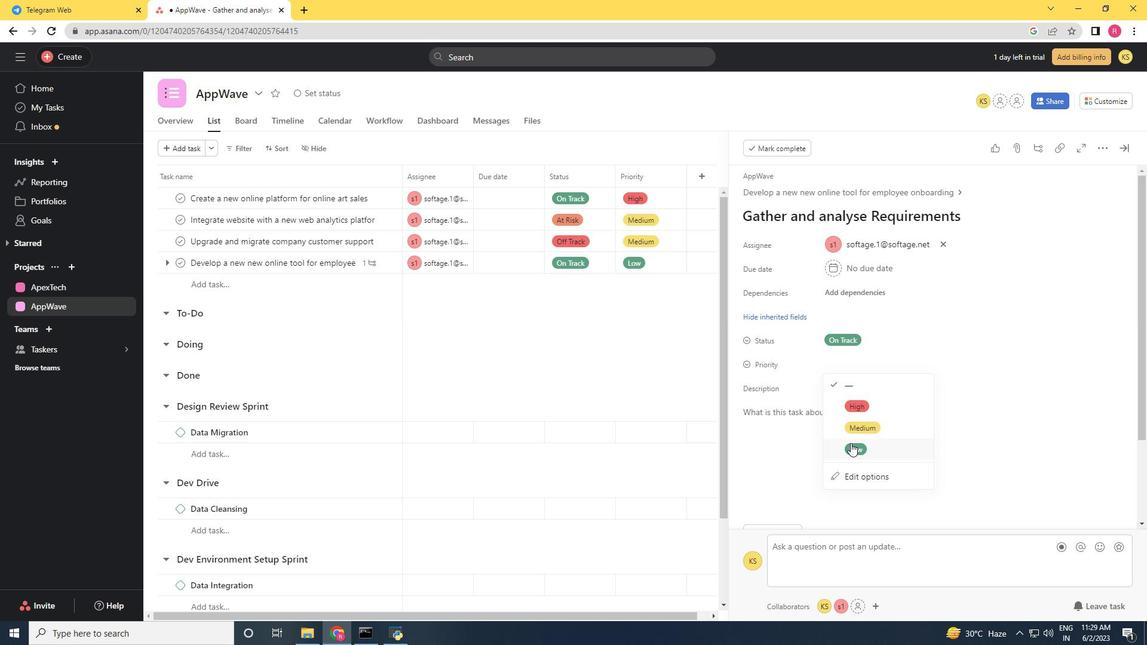 
Action: Mouse moved to (816, 470)
Screenshot: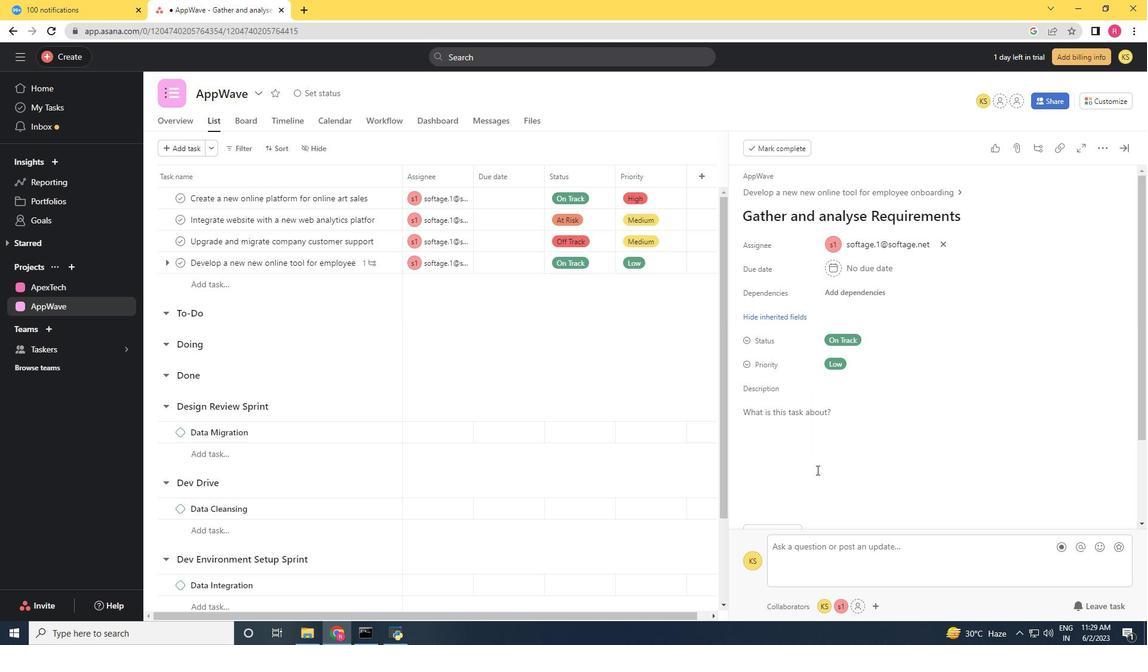 
